 Task: Create new Company, with domain: 'hyundai.com' and type: 'Other'. Add new contact for this company, with mail Id: 'Ayesha18Kapoor@hyundai.com', First Name: Ayesha, Last name:  Kapoor, Job Title: 'Systems Analyst', Phone Number: '(801) 555-9013'. Change life cycle stage to  Lead and lead status to  Open. Logged in from softage.5@softage.net
Action: Mouse moved to (75, 69)
Screenshot: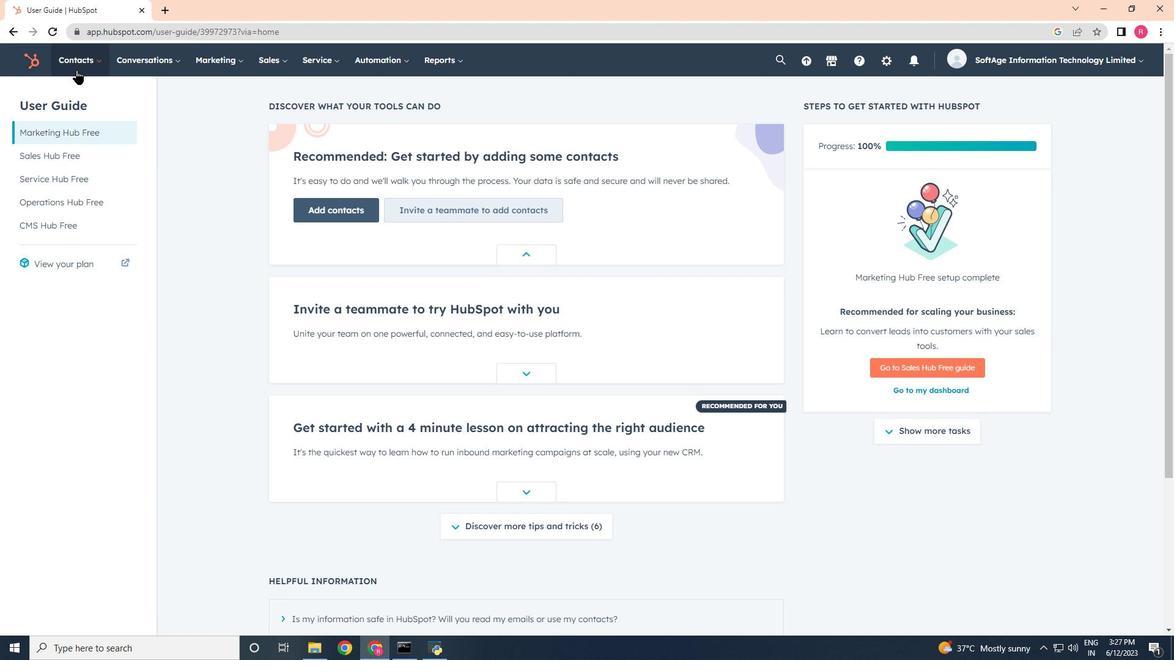 
Action: Mouse pressed left at (75, 69)
Screenshot: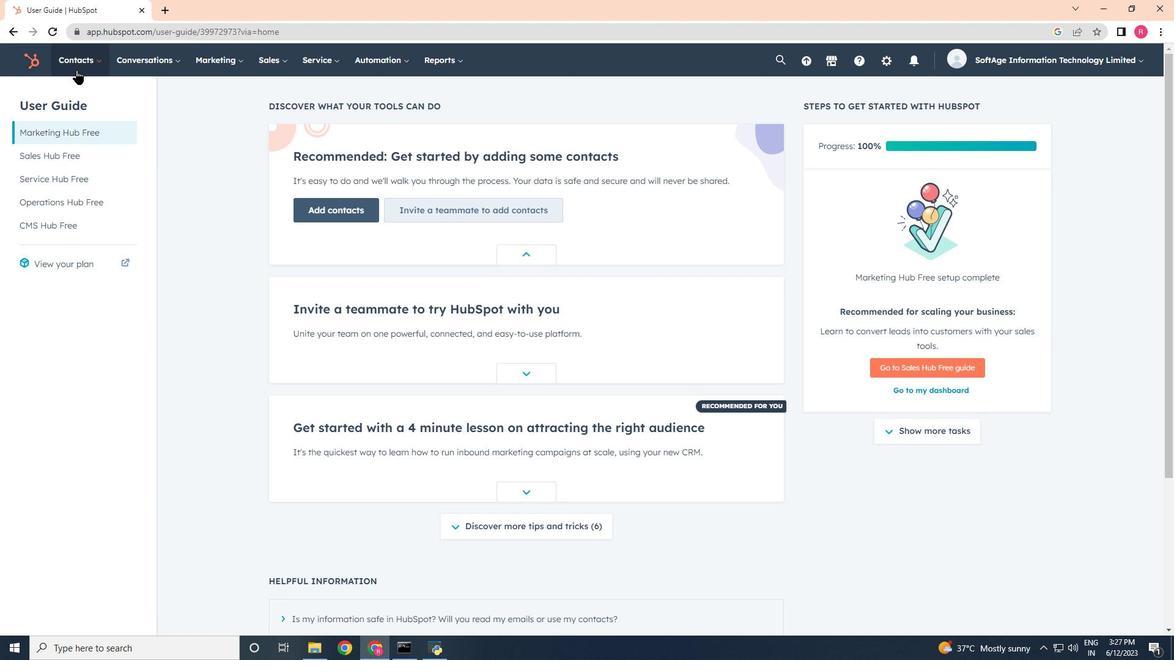 
Action: Mouse moved to (81, 94)
Screenshot: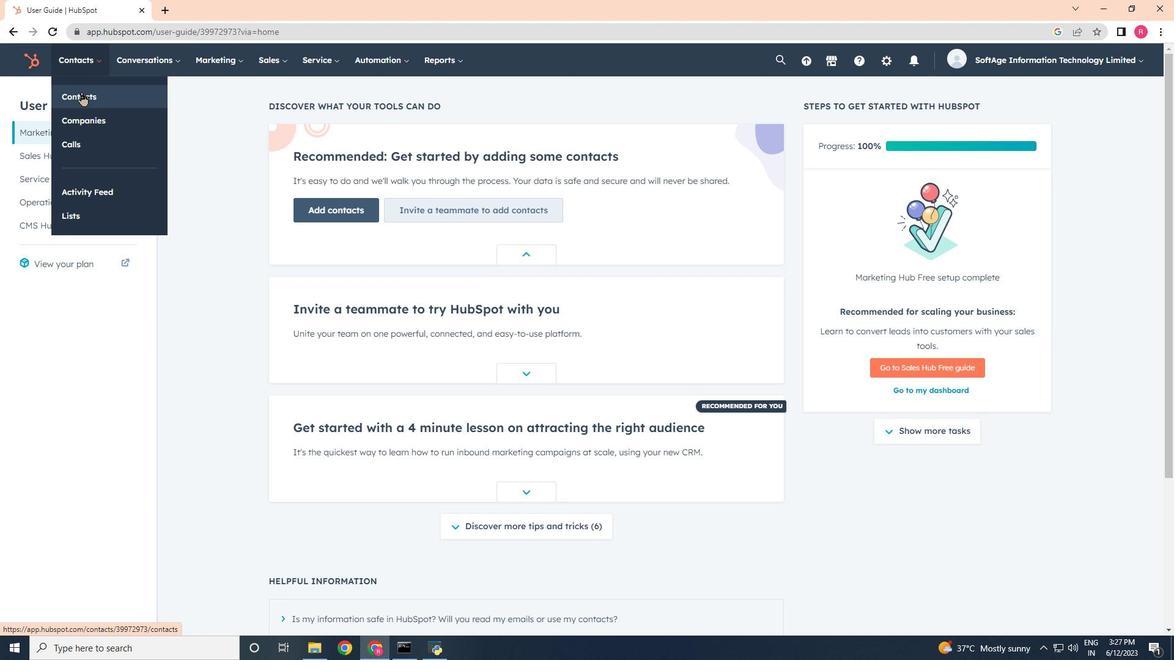 
Action: Mouse pressed left at (81, 94)
Screenshot: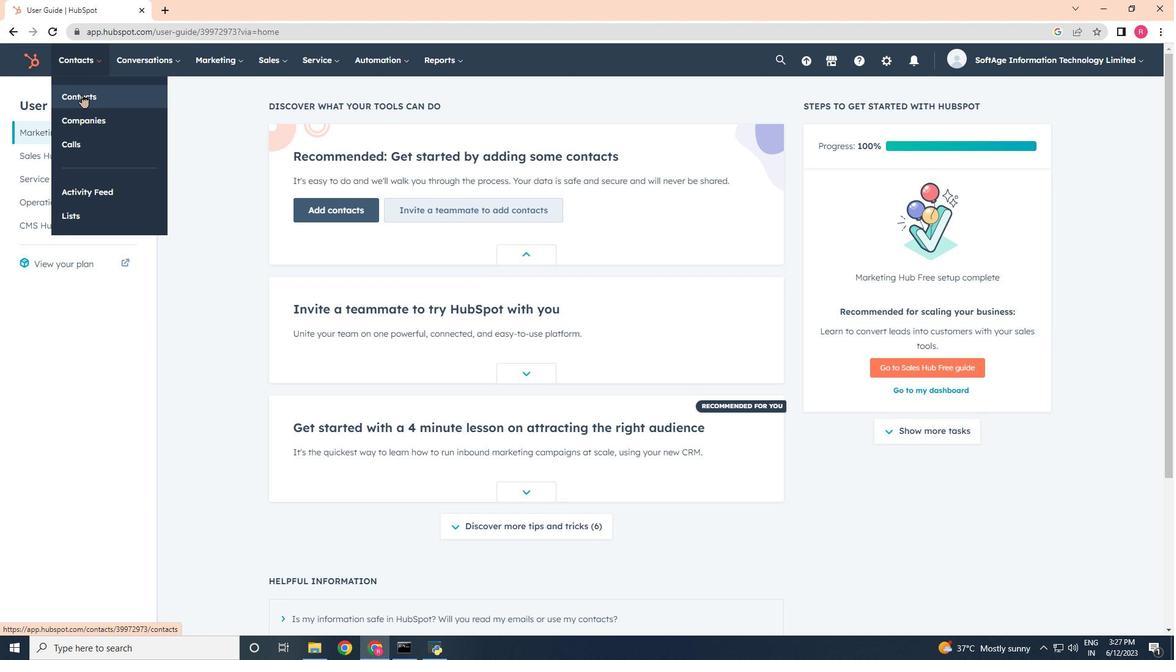
Action: Mouse moved to (96, 65)
Screenshot: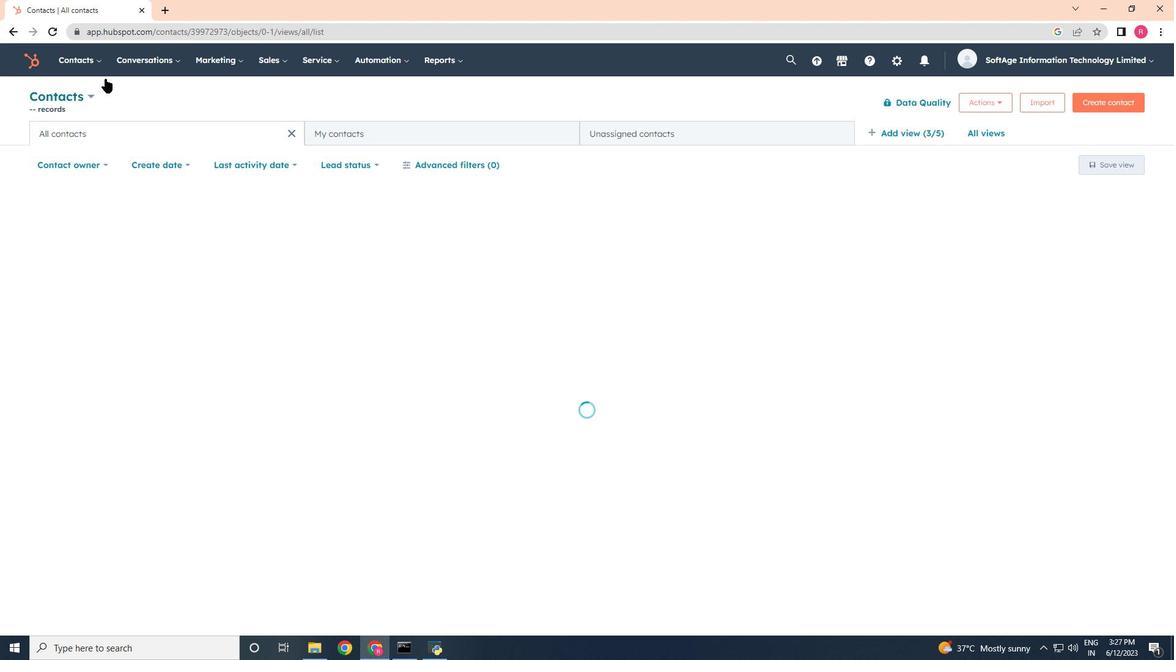 
Action: Mouse pressed left at (96, 65)
Screenshot: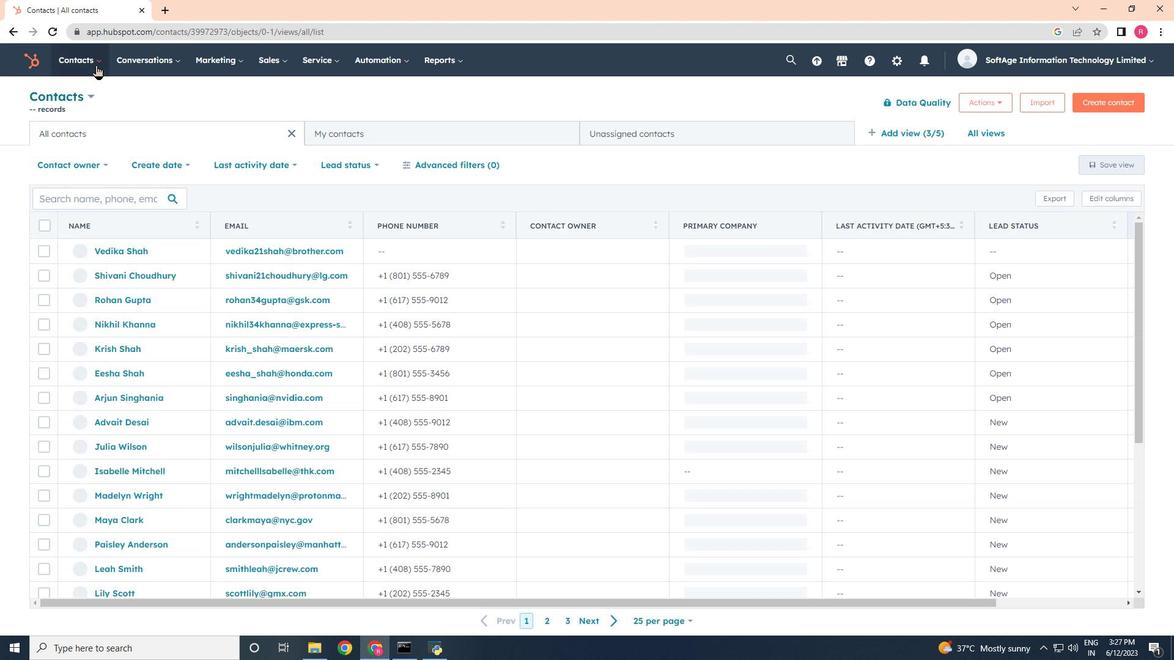 
Action: Mouse moved to (103, 123)
Screenshot: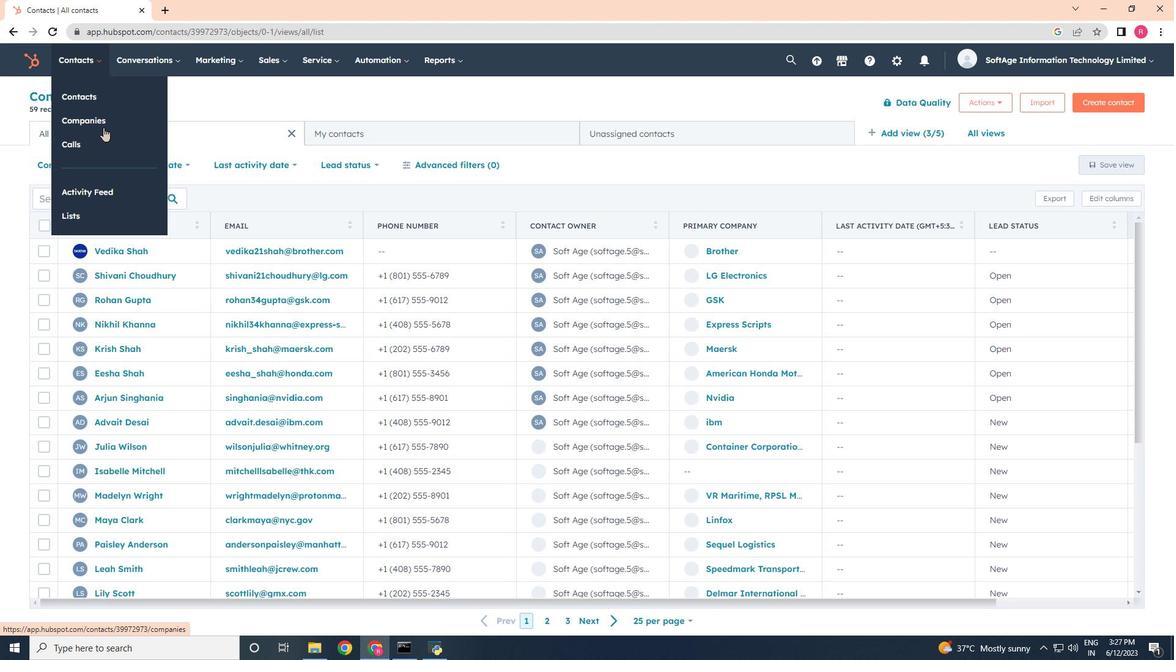 
Action: Mouse pressed left at (103, 123)
Screenshot: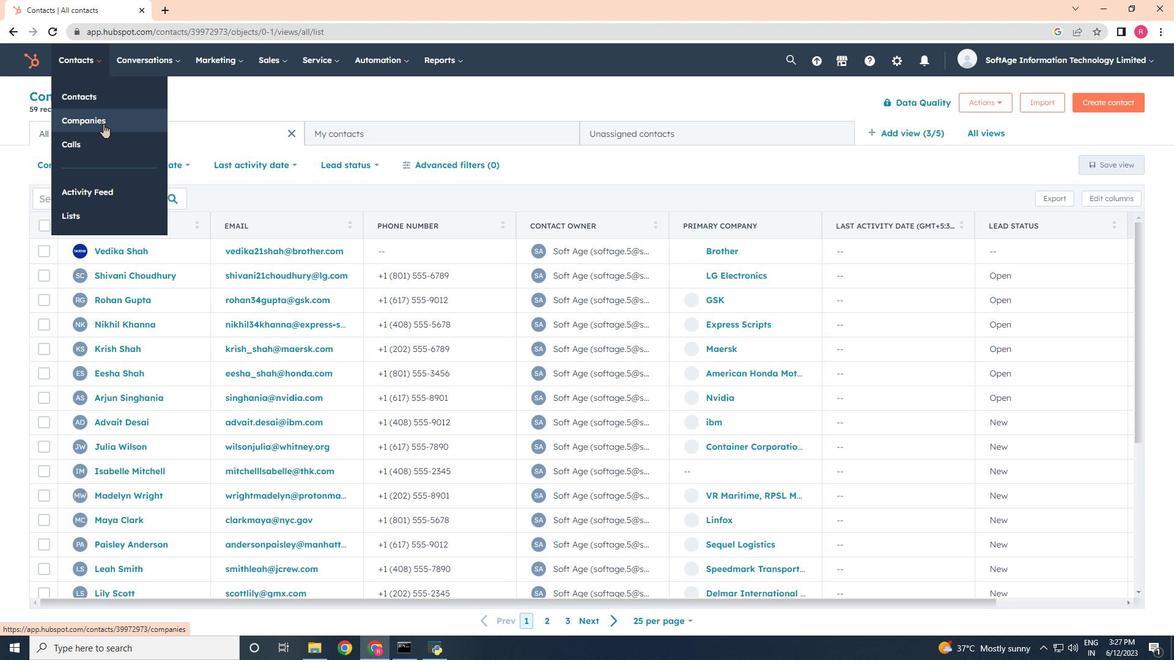
Action: Mouse moved to (1119, 91)
Screenshot: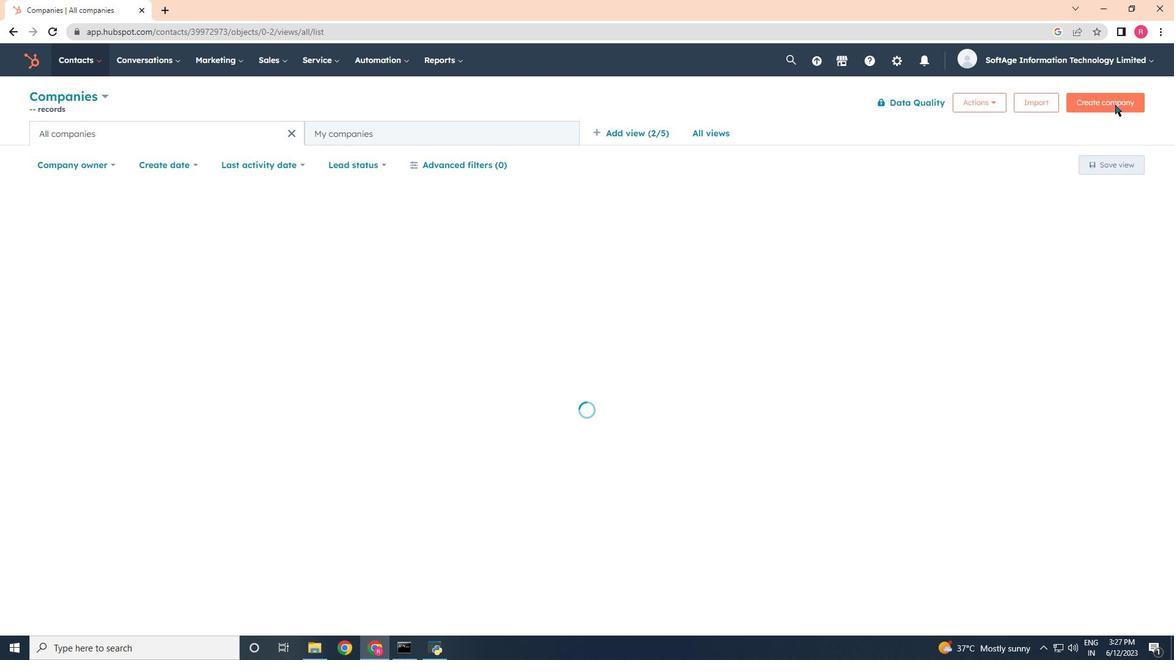 
Action: Mouse pressed left at (1119, 91)
Screenshot: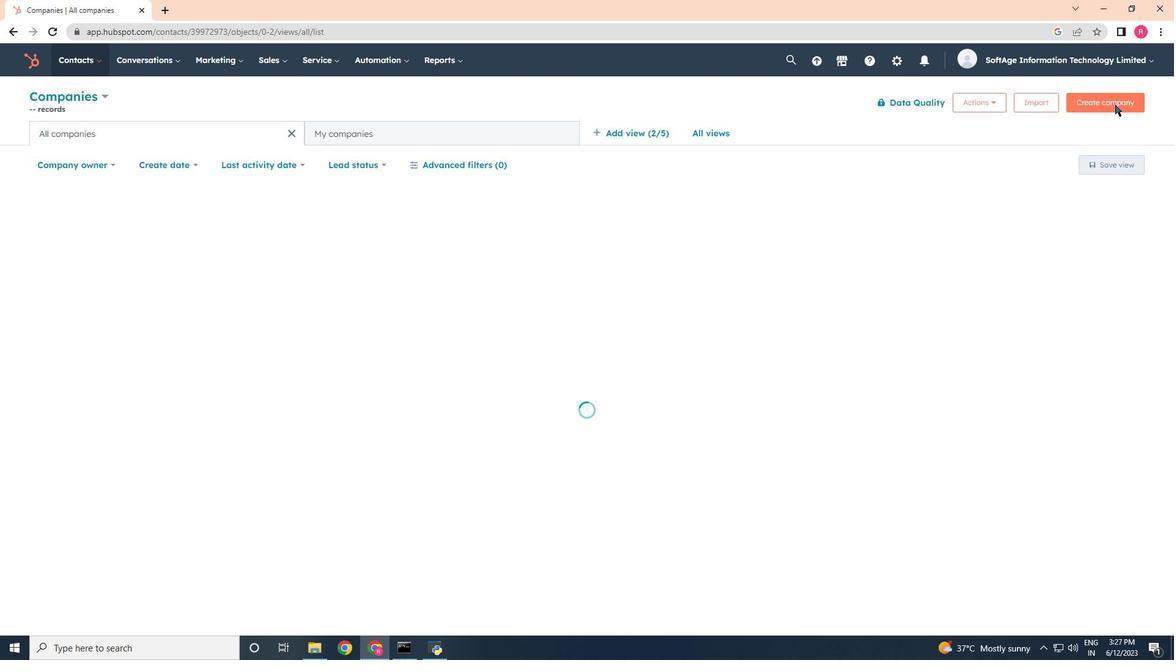 
Action: Mouse moved to (1117, 101)
Screenshot: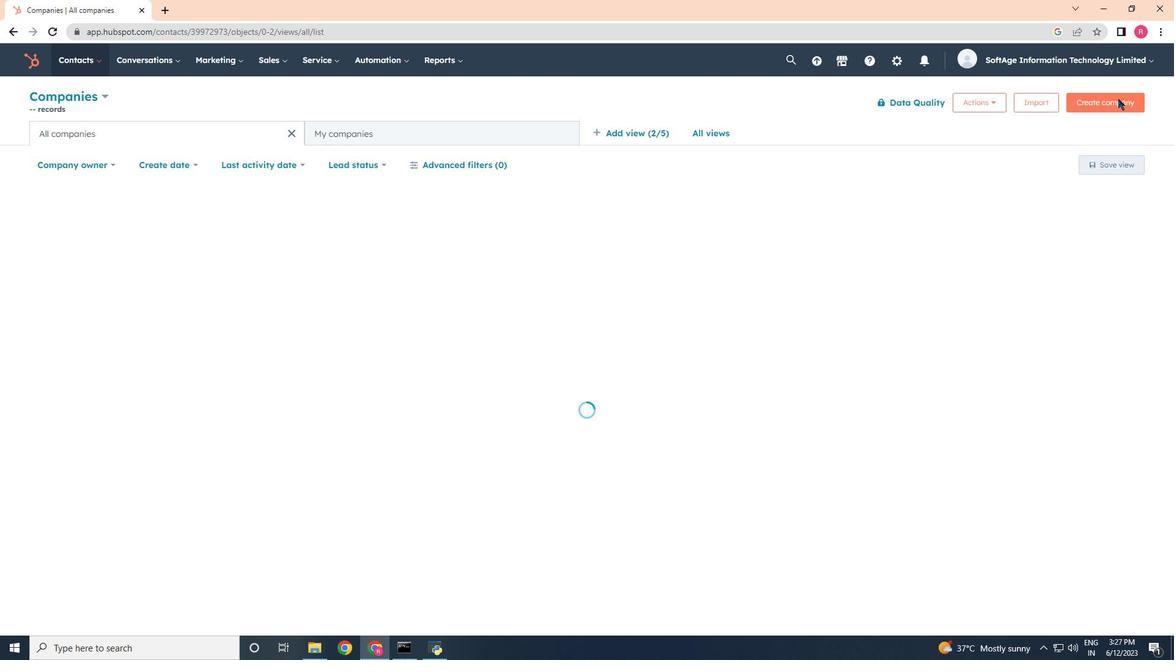 
Action: Mouse pressed left at (1117, 101)
Screenshot: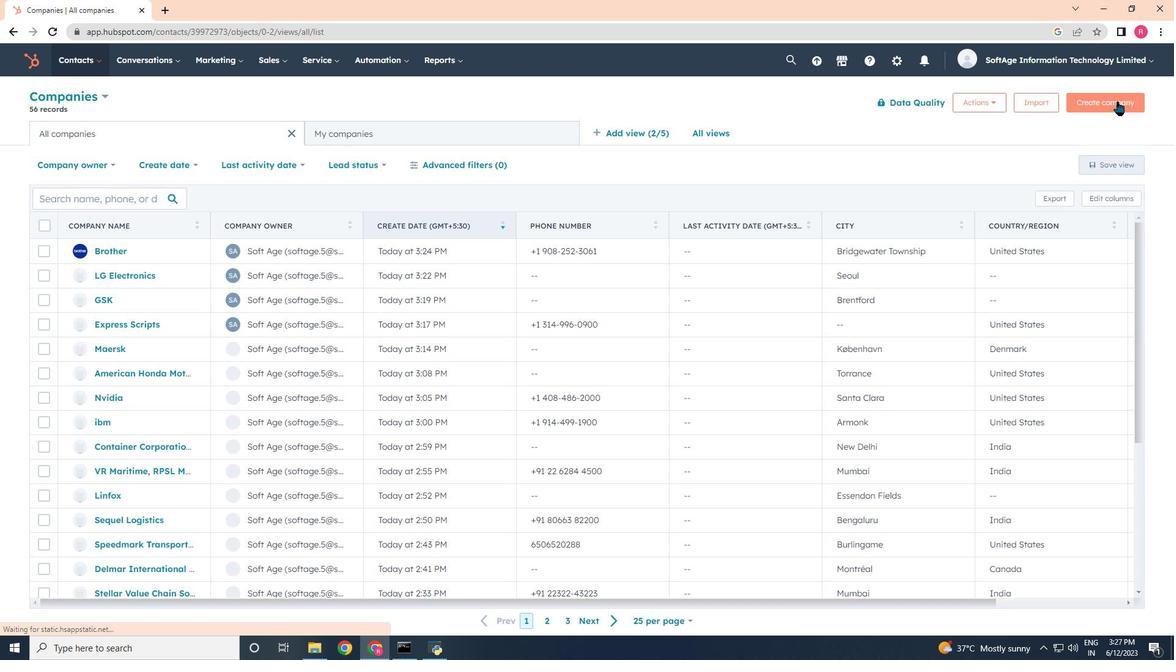 
Action: Mouse moved to (912, 147)
Screenshot: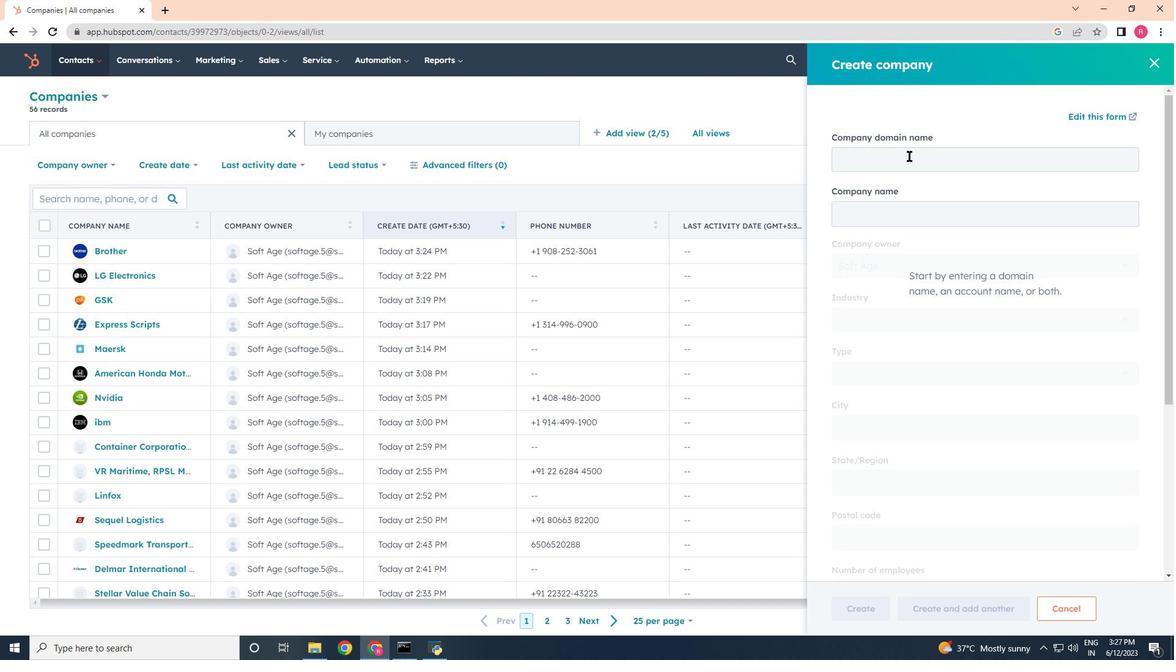 
Action: Mouse pressed left at (912, 147)
Screenshot: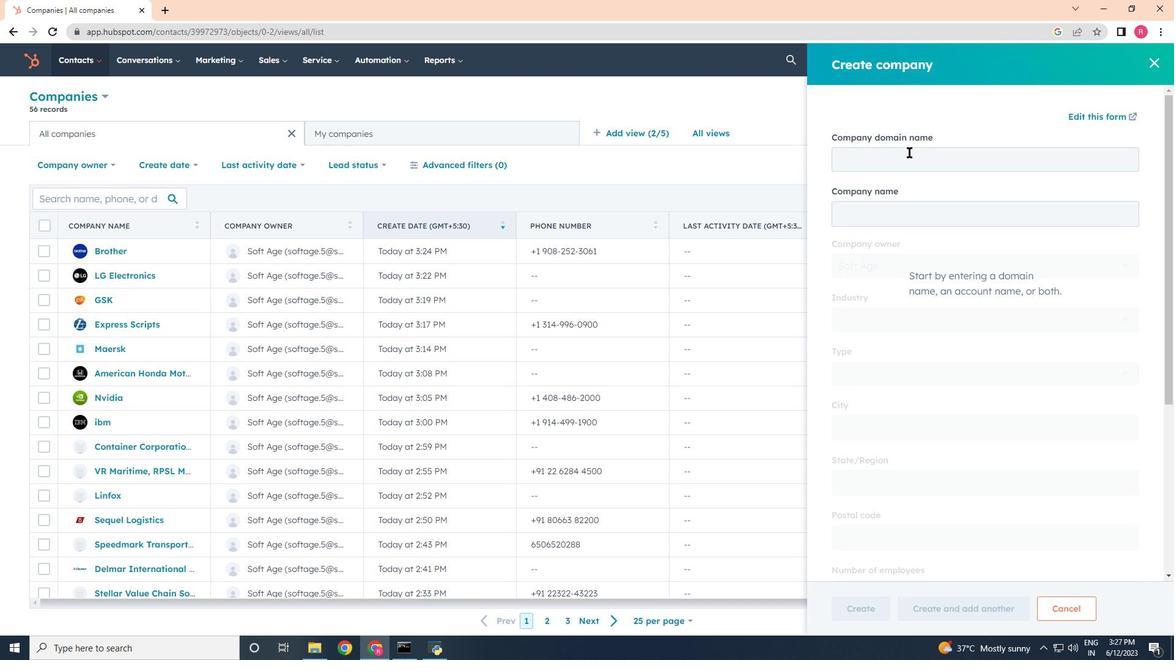 
Action: Mouse moved to (876, 137)
Screenshot: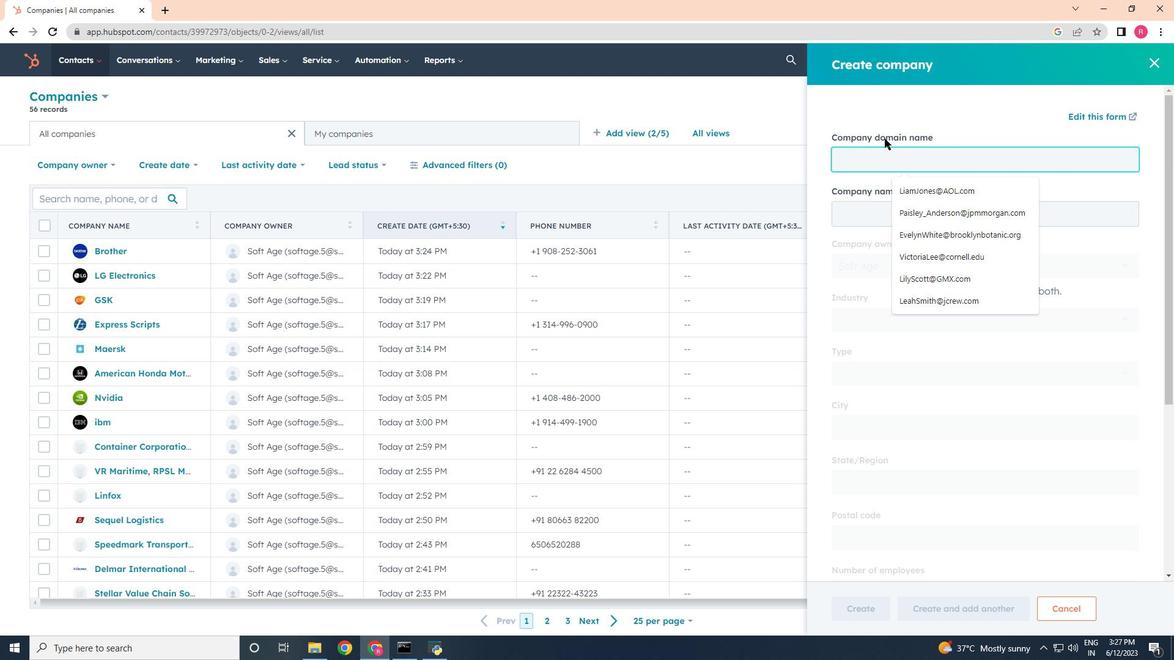
Action: Key pressed hyundai.com
Screenshot: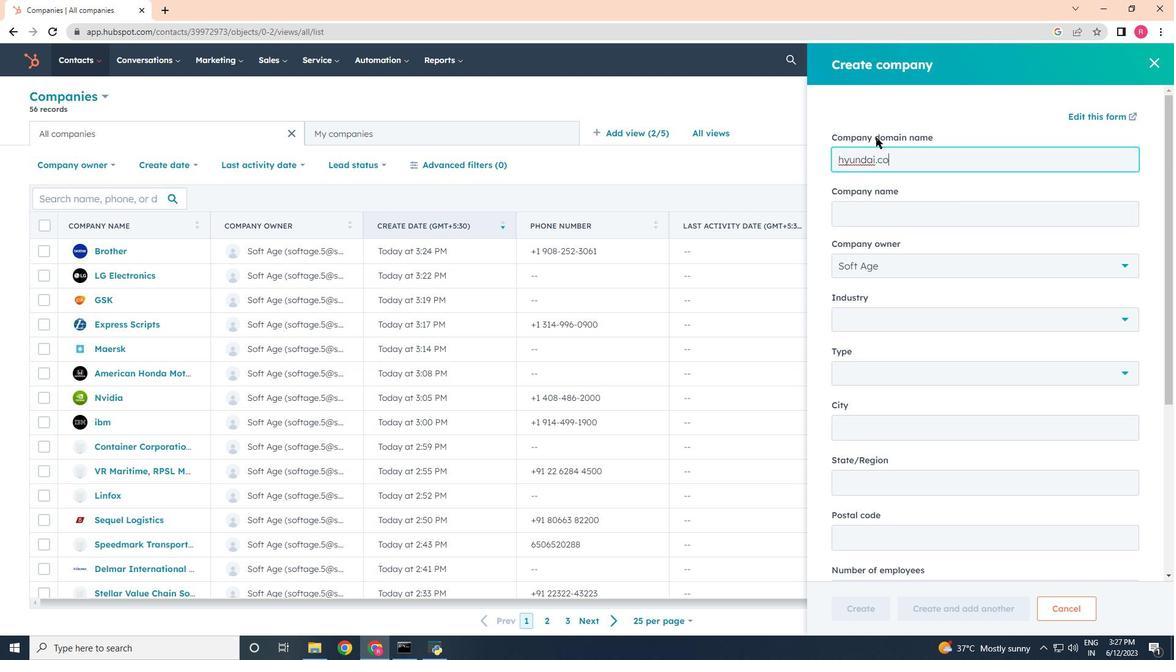 
Action: Mouse moved to (885, 371)
Screenshot: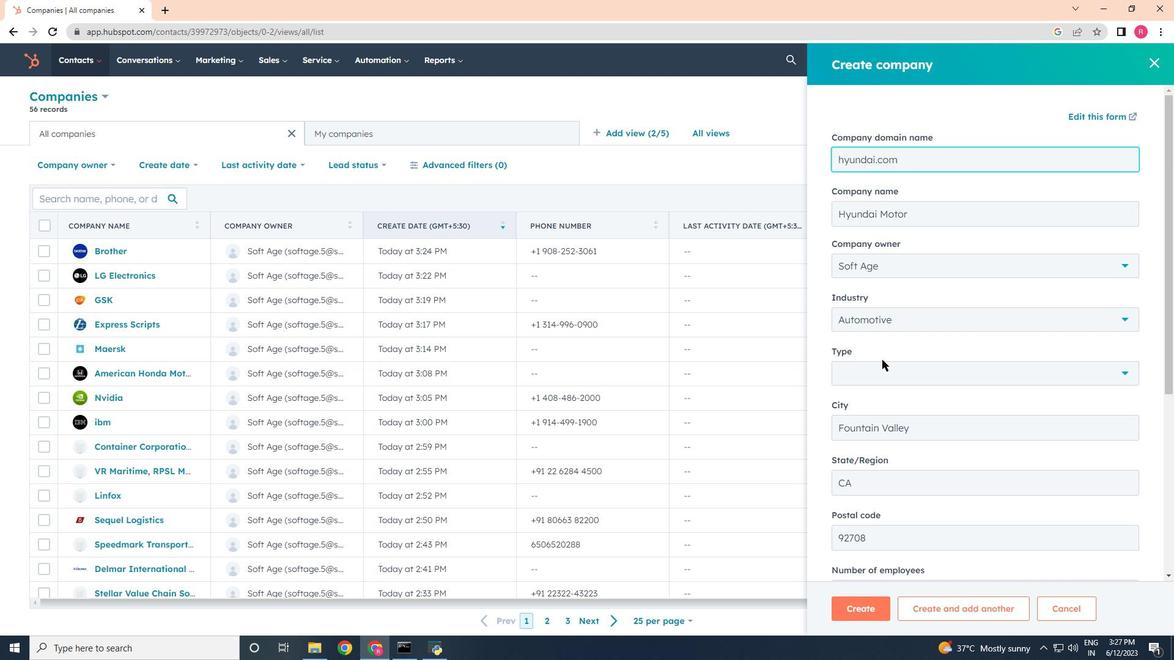 
Action: Mouse pressed left at (885, 371)
Screenshot: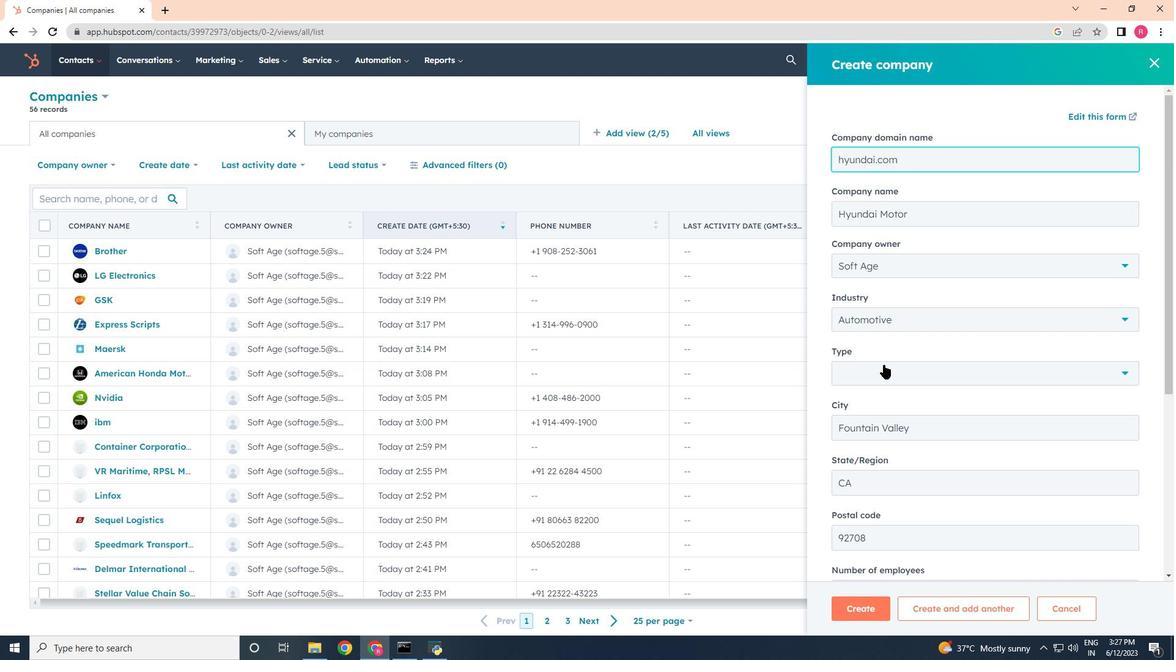 
Action: Mouse moved to (848, 524)
Screenshot: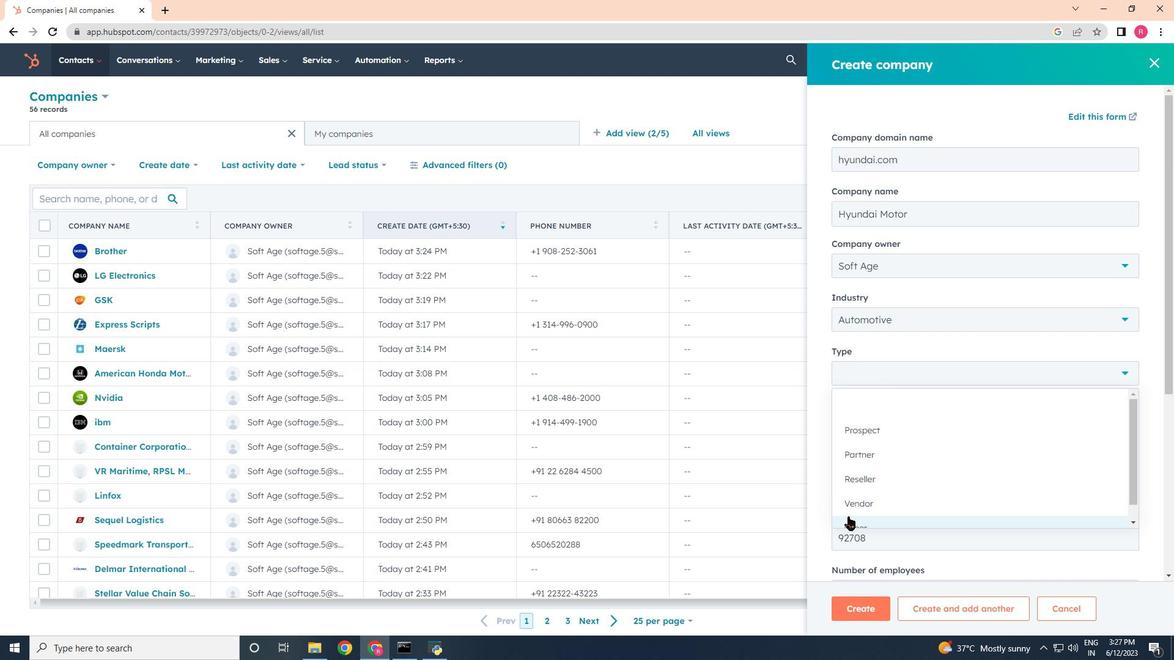
Action: Mouse pressed left at (848, 524)
Screenshot: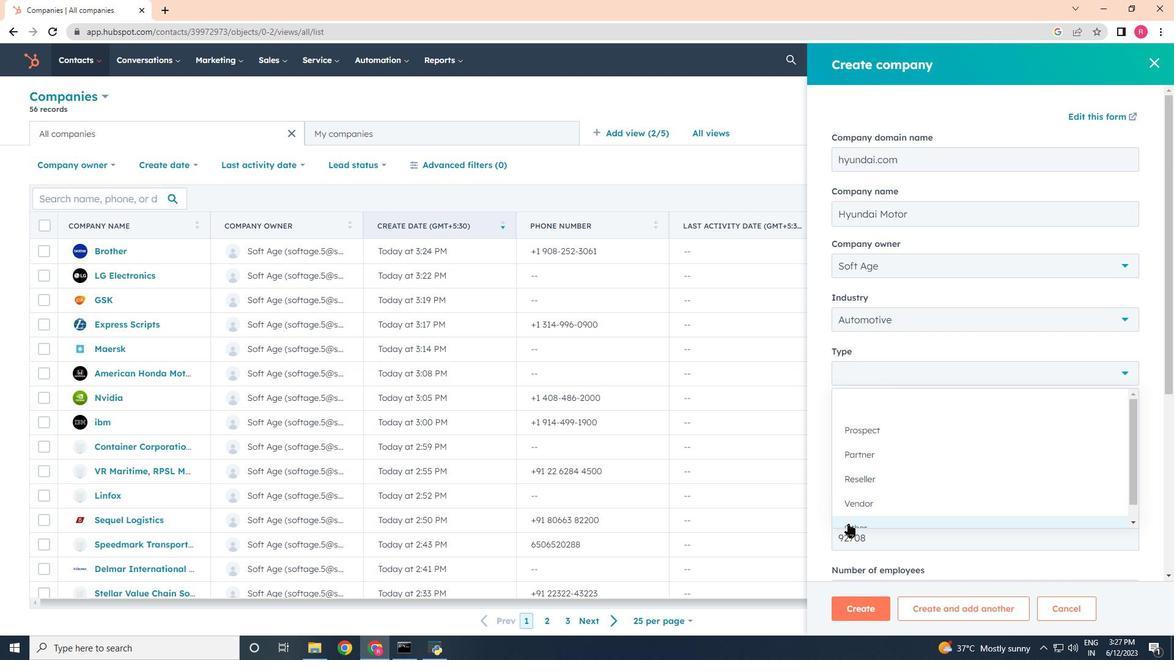 
Action: Mouse moved to (874, 572)
Screenshot: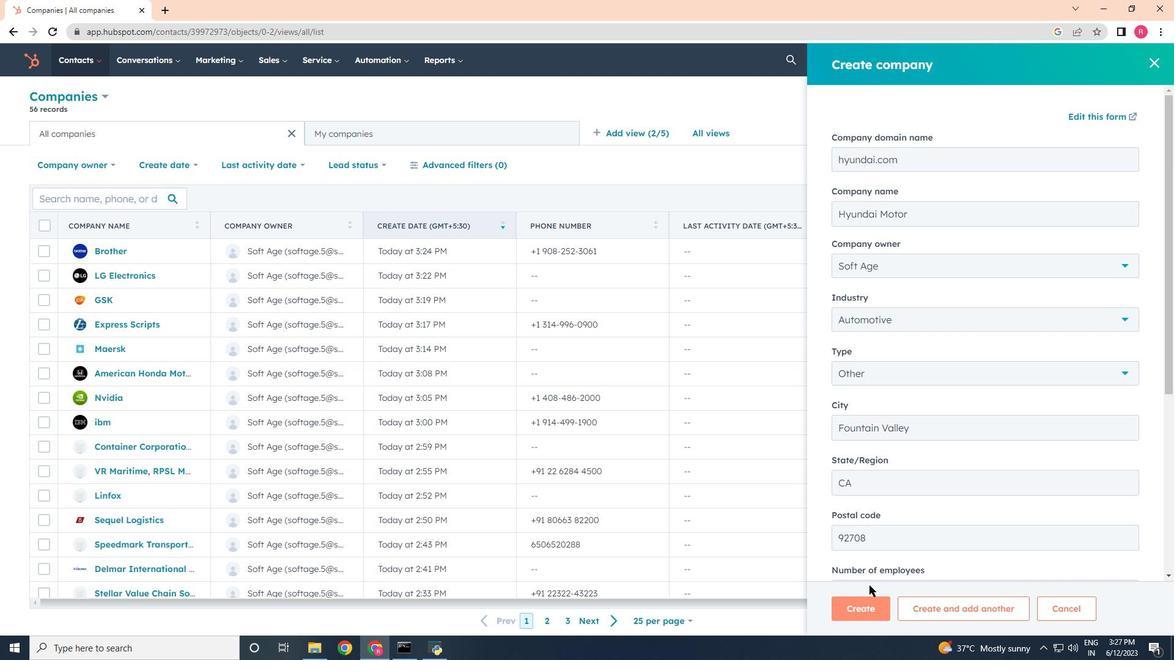 
Action: Mouse scrolled (874, 572) with delta (0, 0)
Screenshot: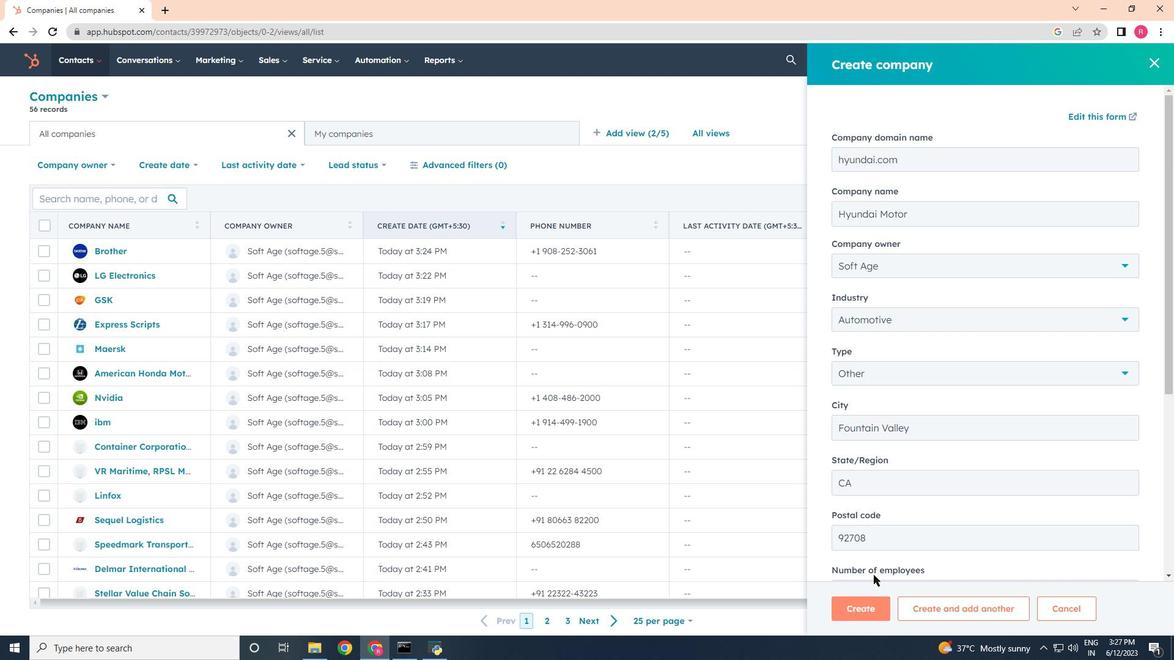
Action: Mouse scrolled (874, 572) with delta (0, 0)
Screenshot: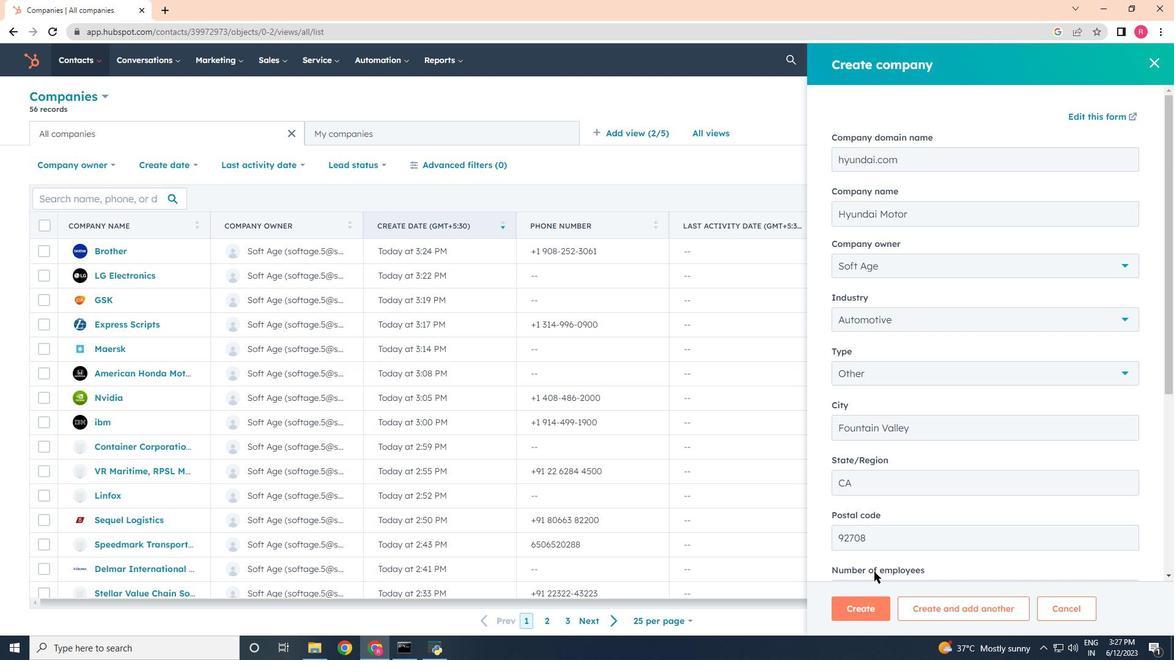 
Action: Mouse scrolled (874, 572) with delta (0, 0)
Screenshot: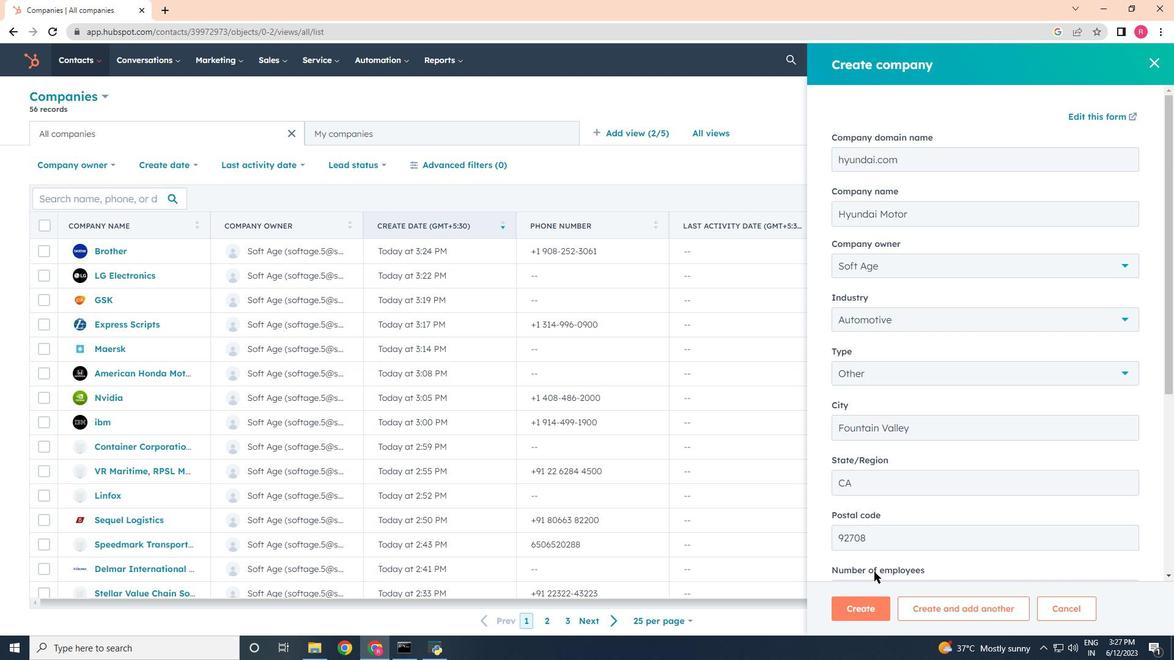 
Action: Mouse scrolled (874, 572) with delta (0, 0)
Screenshot: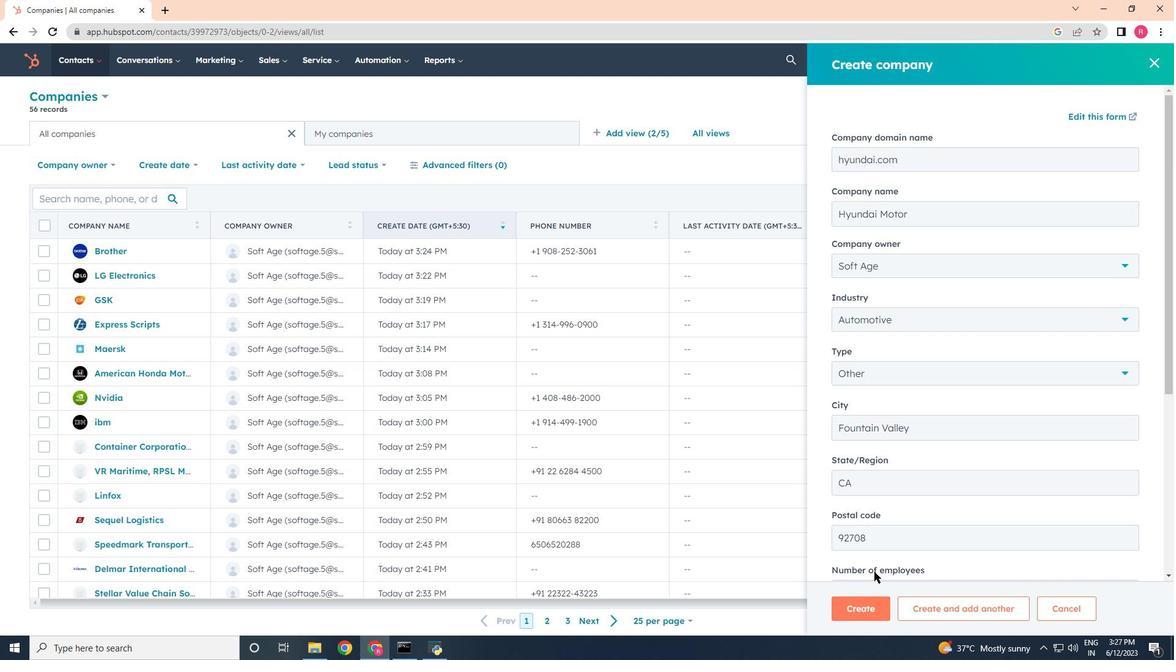 
Action: Mouse moved to (861, 613)
Screenshot: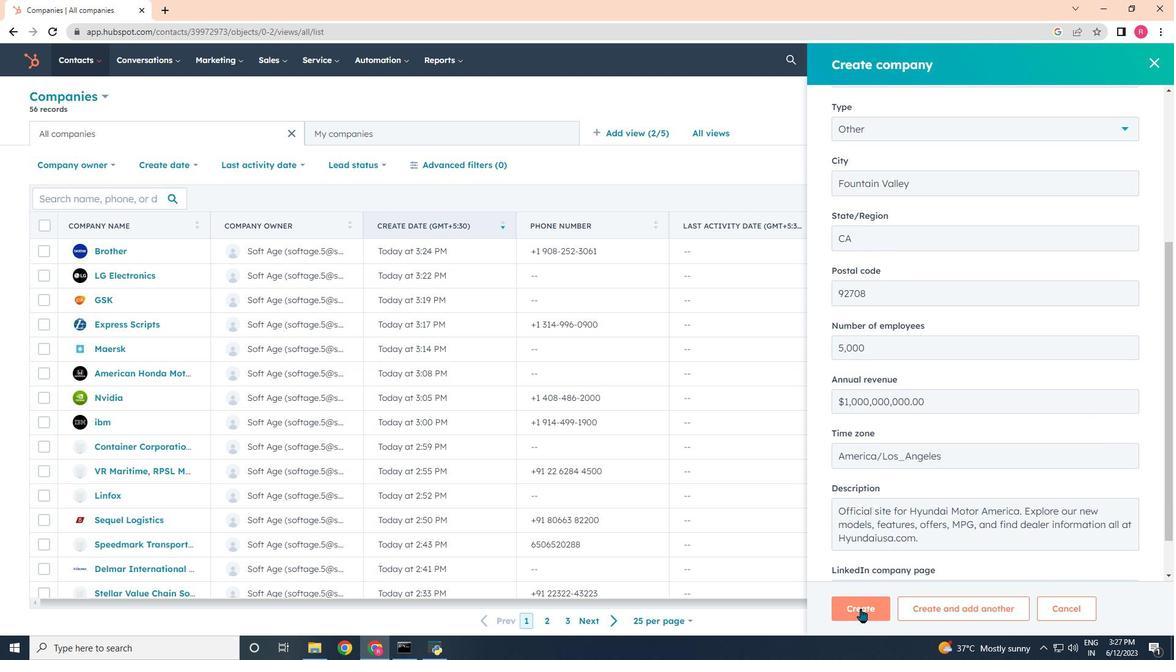 
Action: Mouse pressed left at (861, 613)
Screenshot: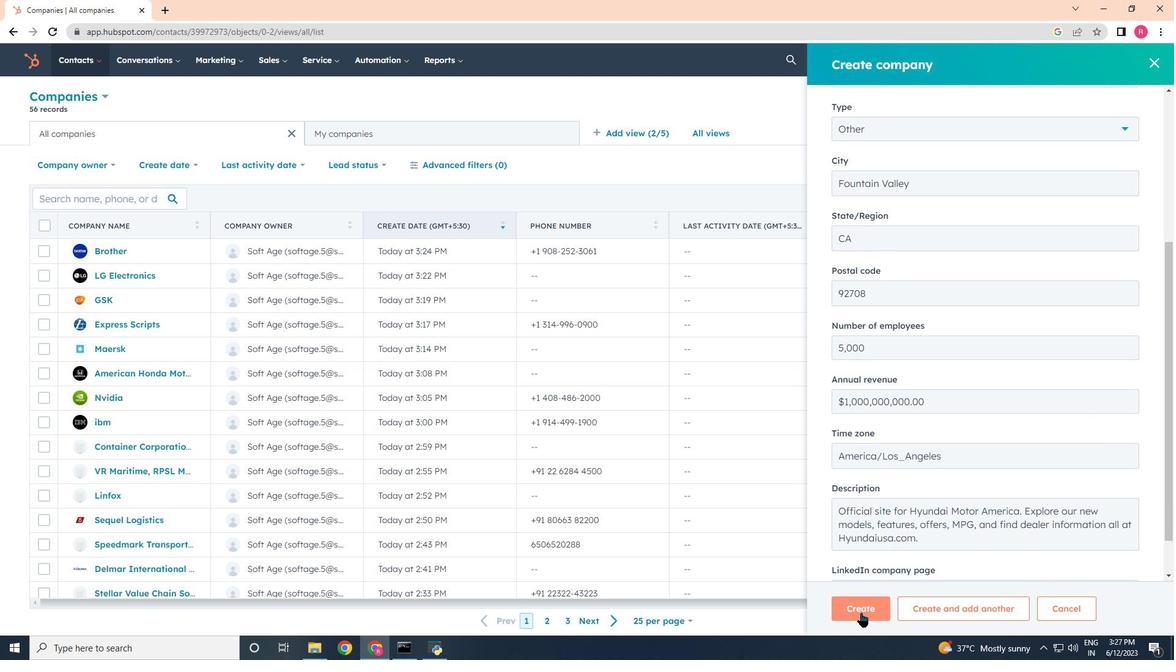 
Action: Mouse moved to (817, 398)
Screenshot: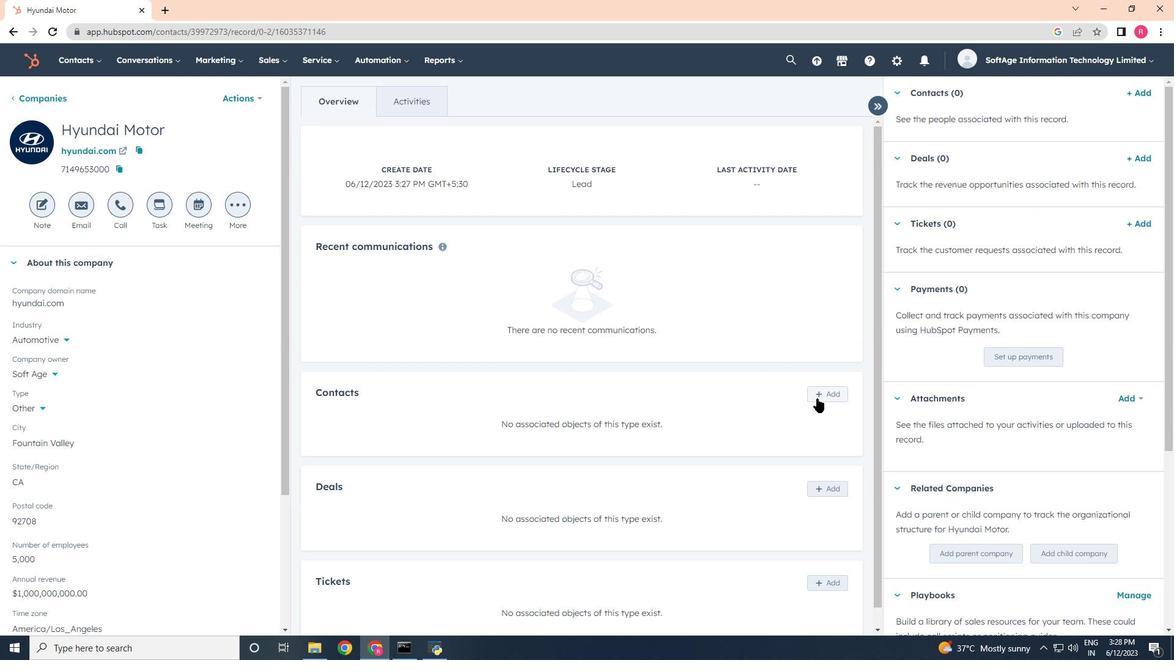 
Action: Mouse pressed left at (817, 398)
Screenshot: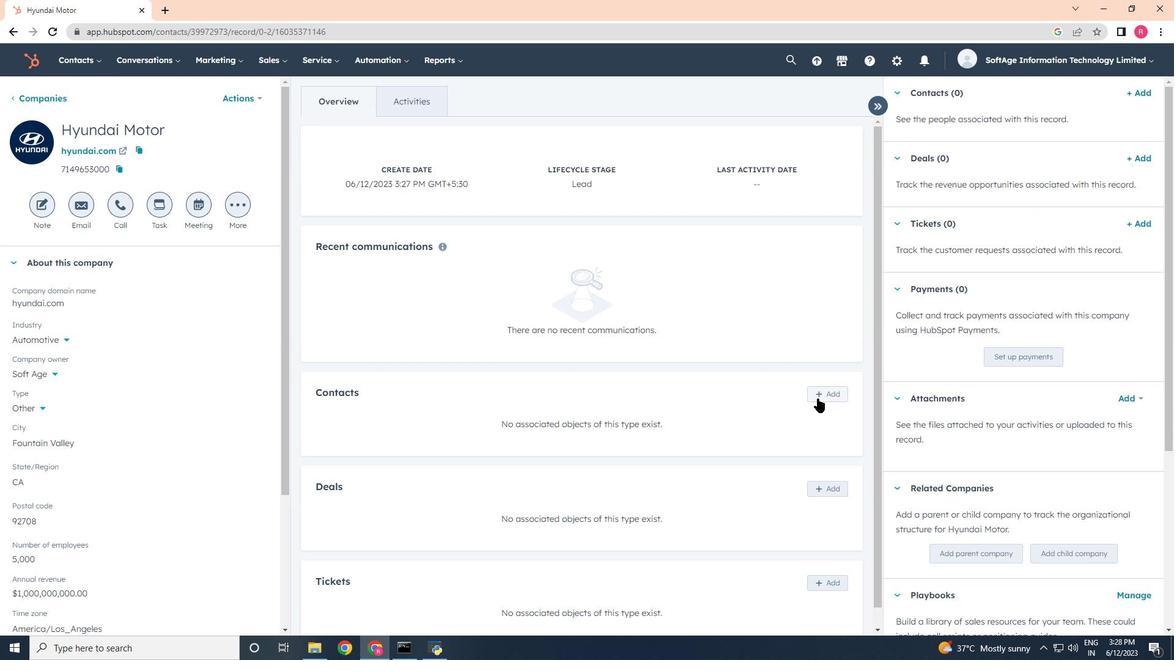 
Action: Mouse moved to (905, 126)
Screenshot: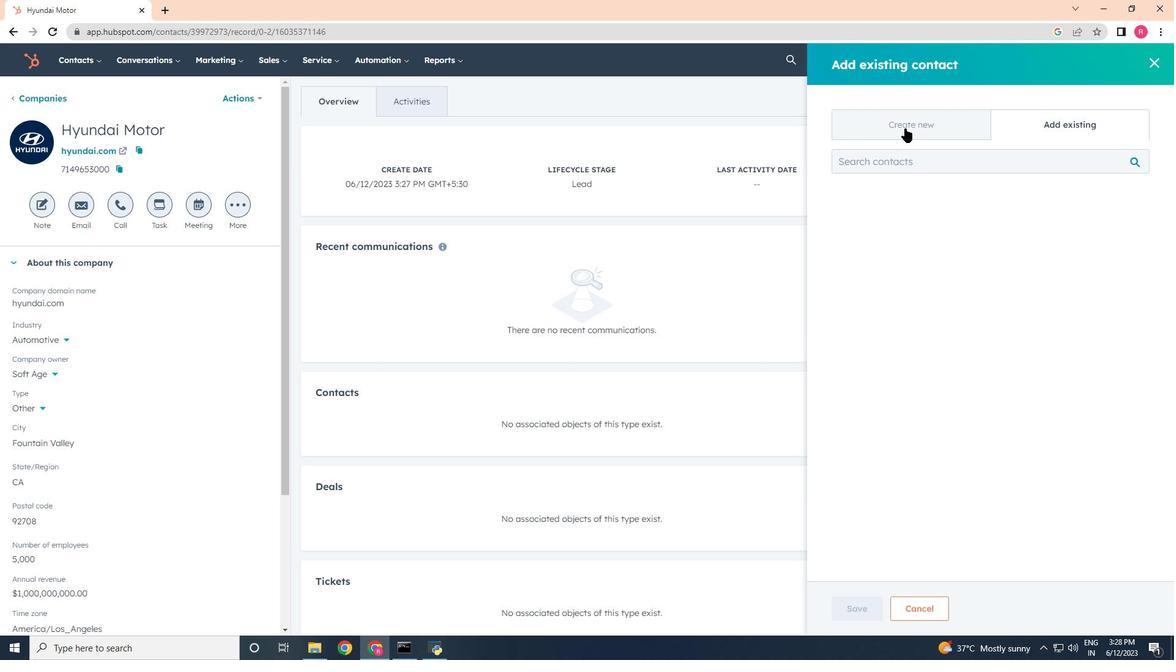 
Action: Mouse pressed left at (905, 126)
Screenshot: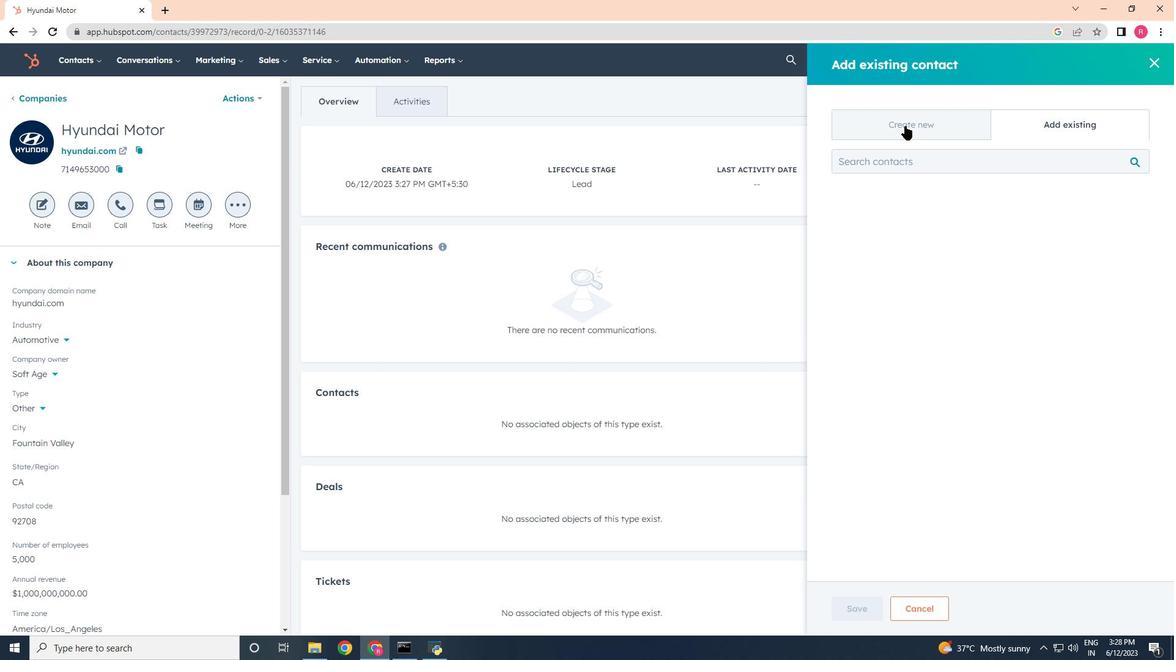 
Action: Mouse moved to (873, 196)
Screenshot: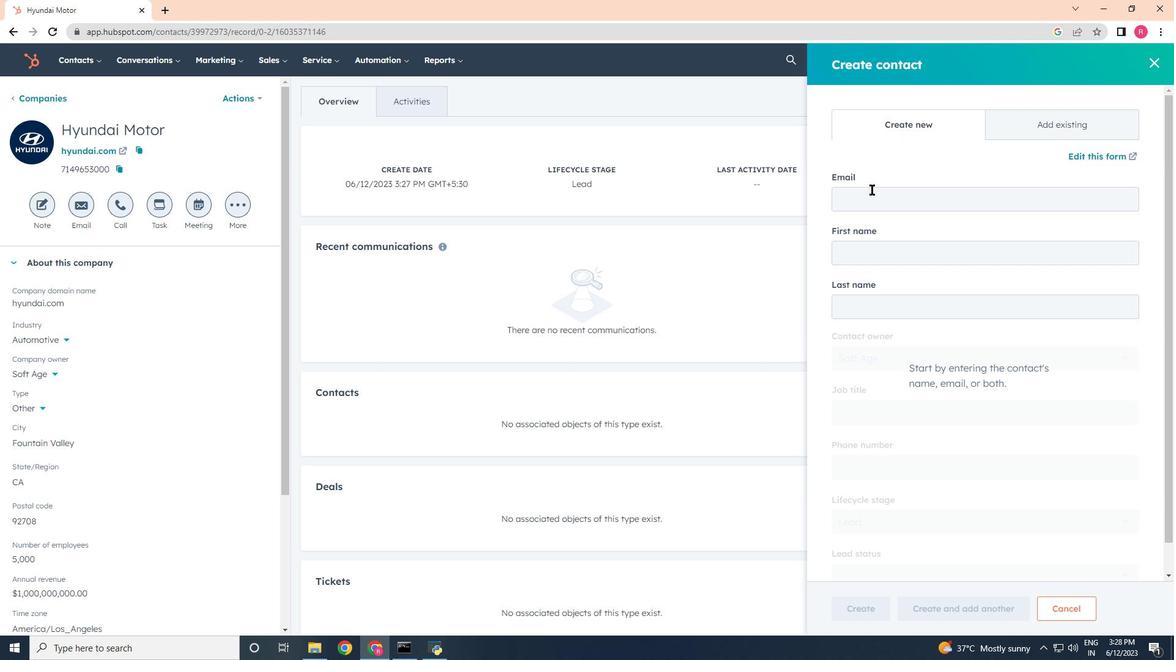 
Action: Mouse pressed left at (873, 196)
Screenshot: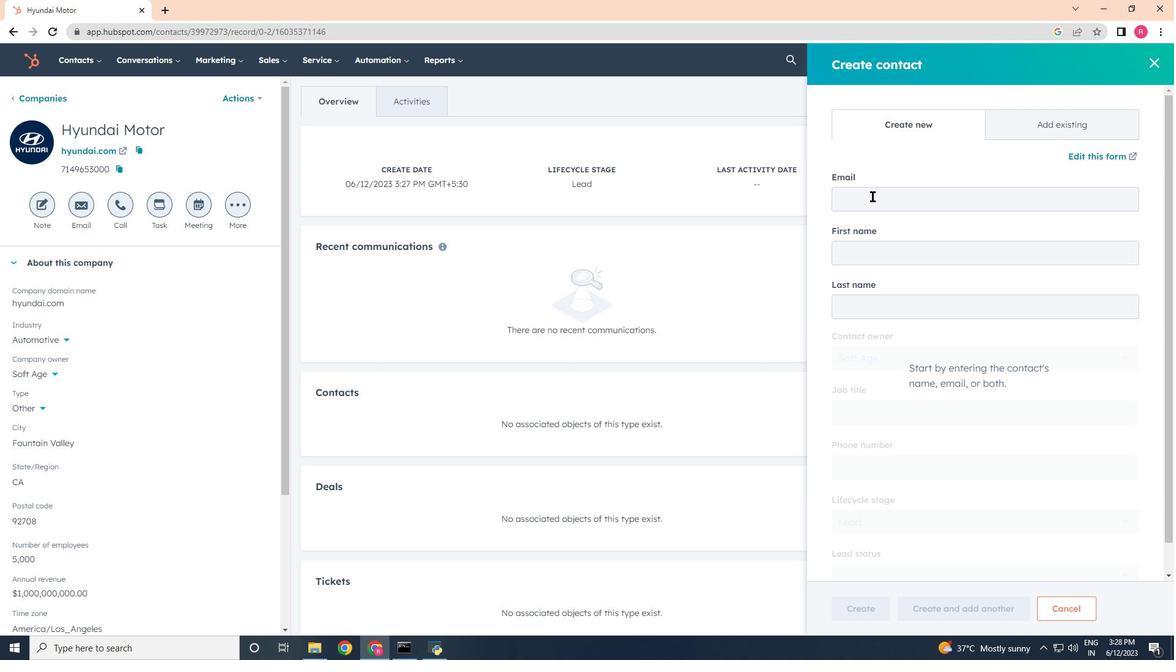 
Action: Key pressed <Key.shift><Key.shift><Key.shift><Key.shift>Ayesha18<Key.shift>Kapoor<Key.shift>@hyundai.com
Screenshot: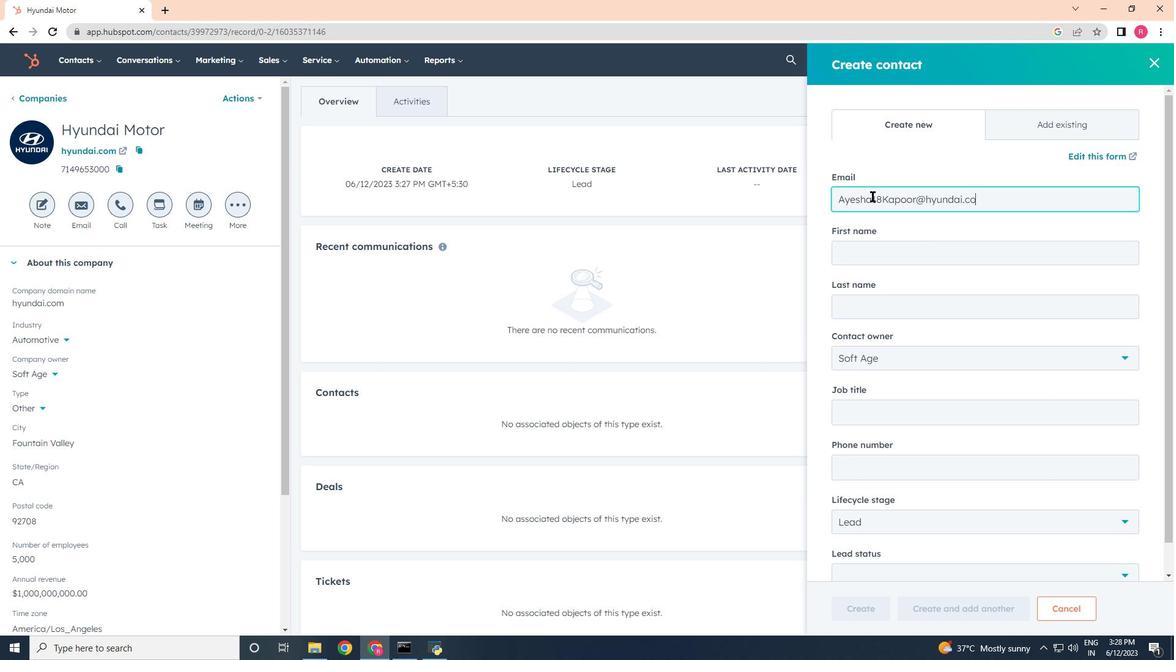 
Action: Mouse moved to (896, 263)
Screenshot: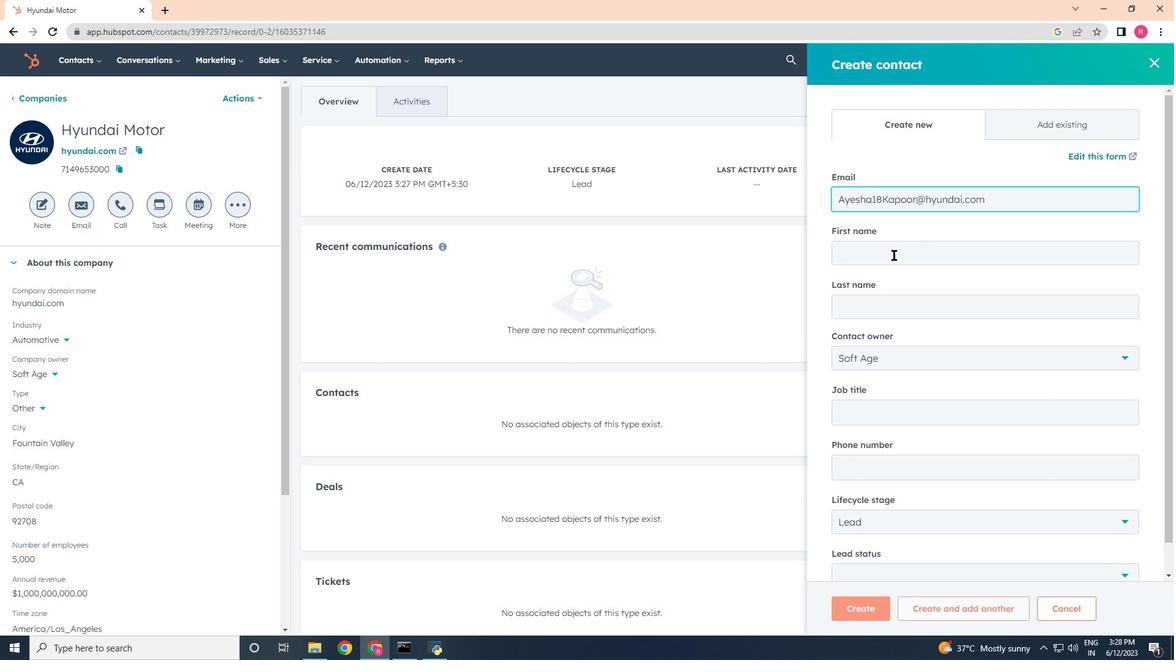 
Action: Mouse pressed left at (896, 263)
Screenshot: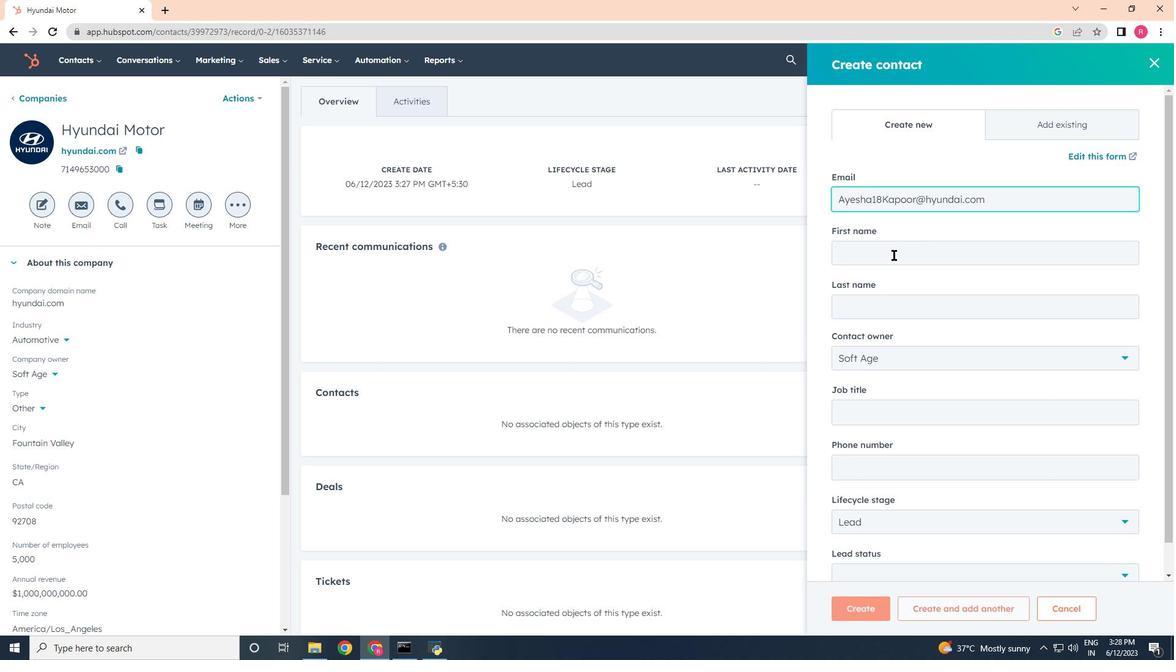 
Action: Mouse moved to (895, 264)
Screenshot: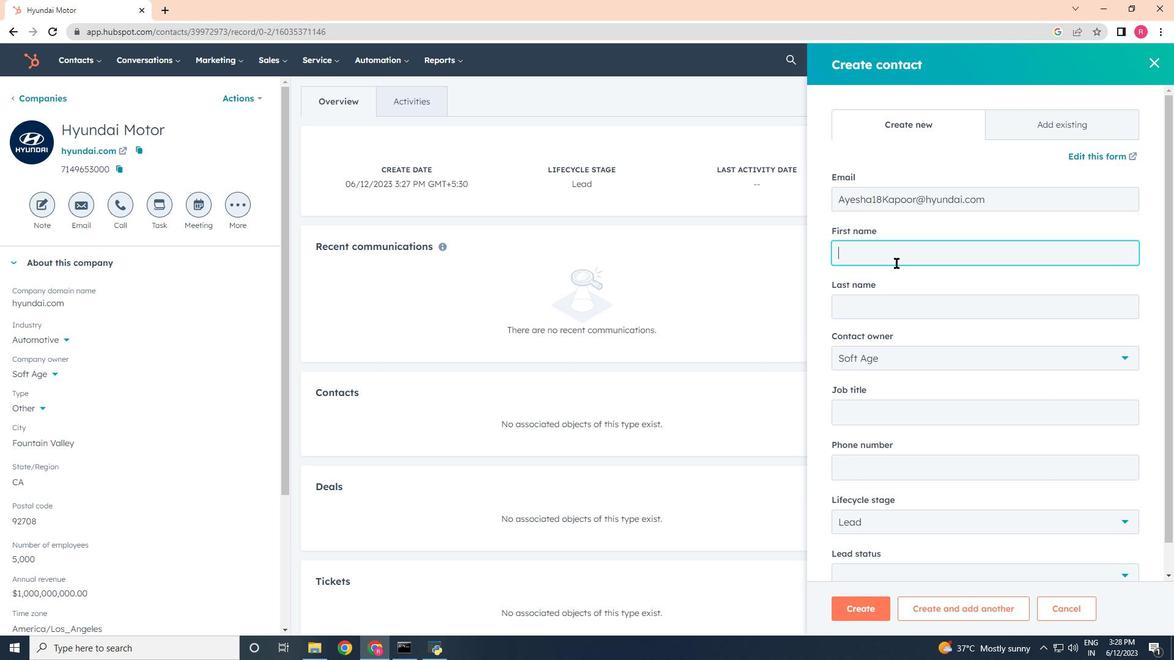 
Action: Key pressed <Key.shift>ay<Key.backspace><Key.backspace><Key.shift>AY<Key.backspace><Key.backspace><Key.shift>Ayesha<Key.tab><Key.shift>Kapoor<Key.tab><Key.tab><Key.shift>Systems<Key.space><Key.shift><Key.shift>Analyst<Key.tab>8015559013
Screenshot: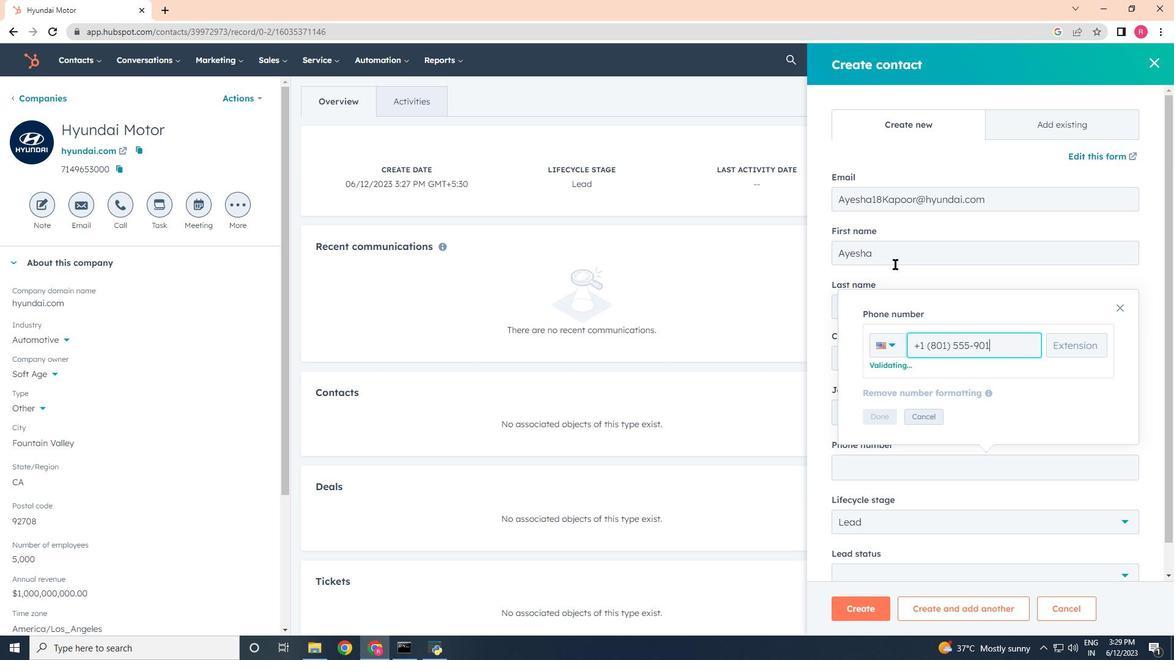 
Action: Mouse moved to (880, 419)
Screenshot: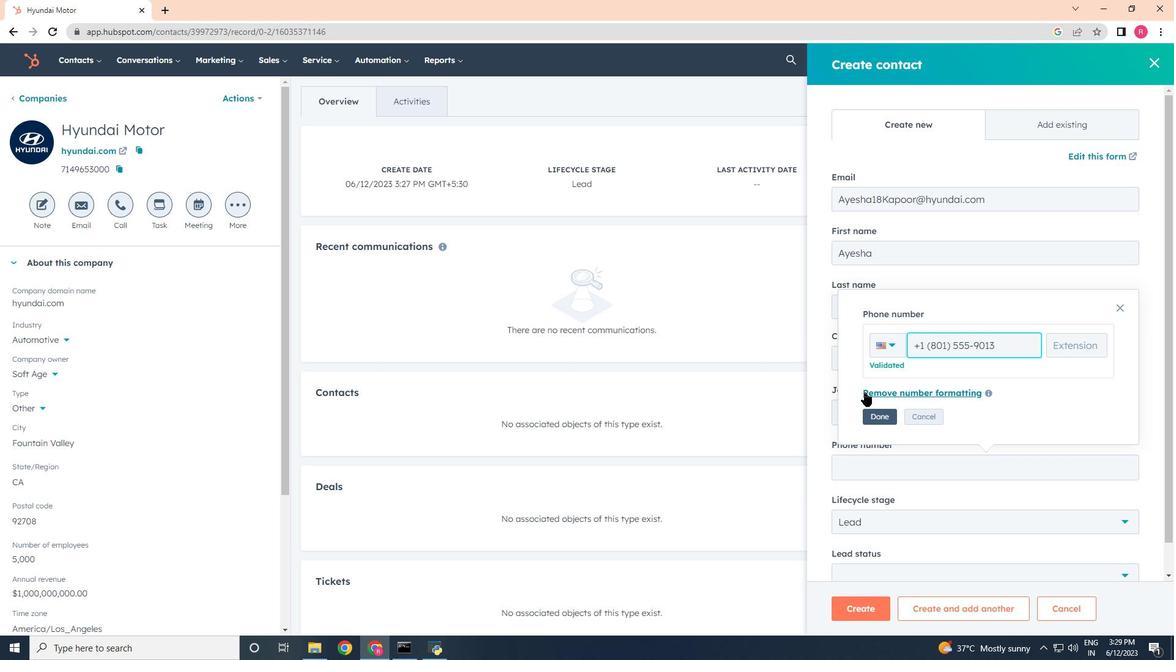 
Action: Mouse pressed left at (880, 419)
Screenshot: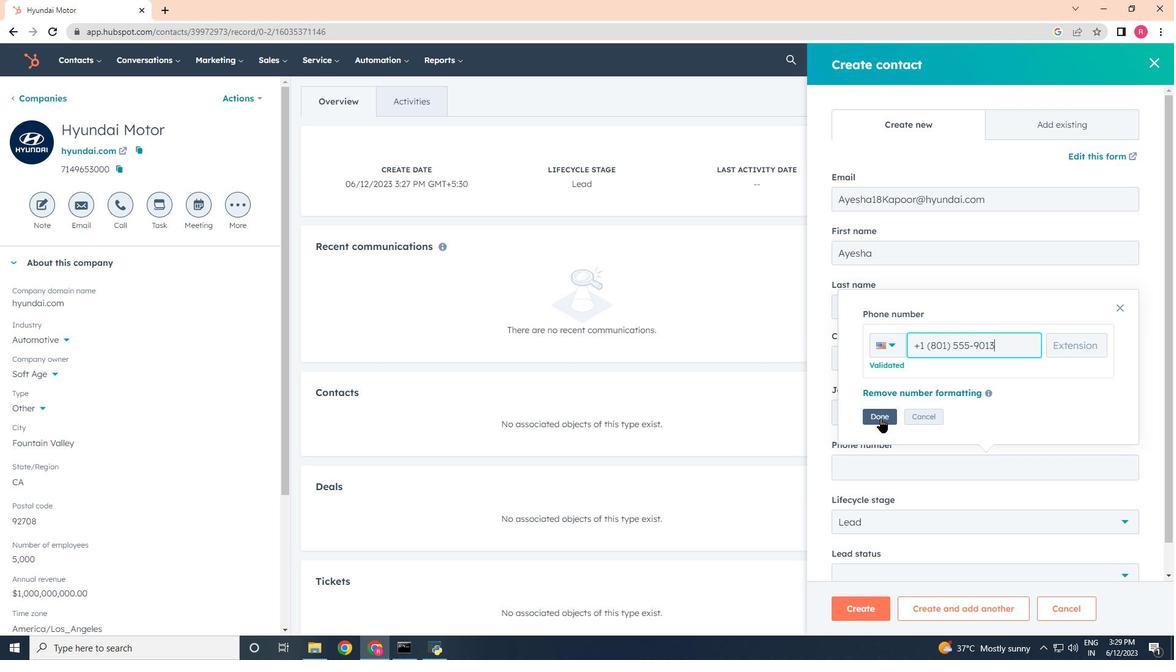 
Action: Mouse moved to (901, 498)
Screenshot: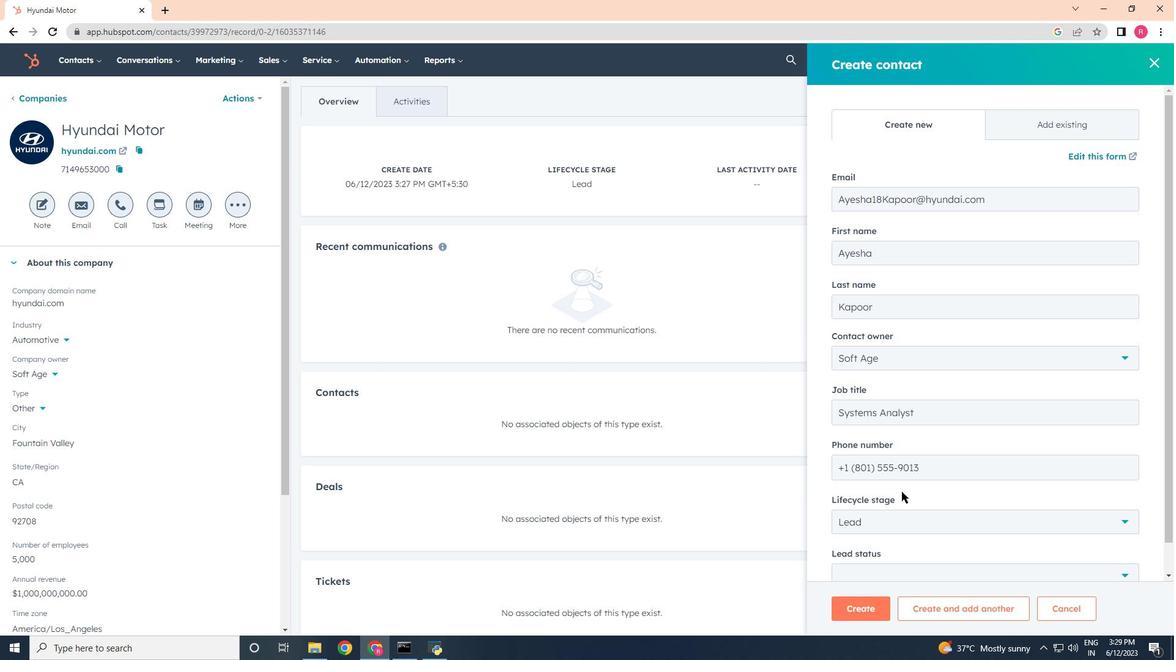 
Action: Mouse scrolled (901, 497) with delta (0, 0)
Screenshot: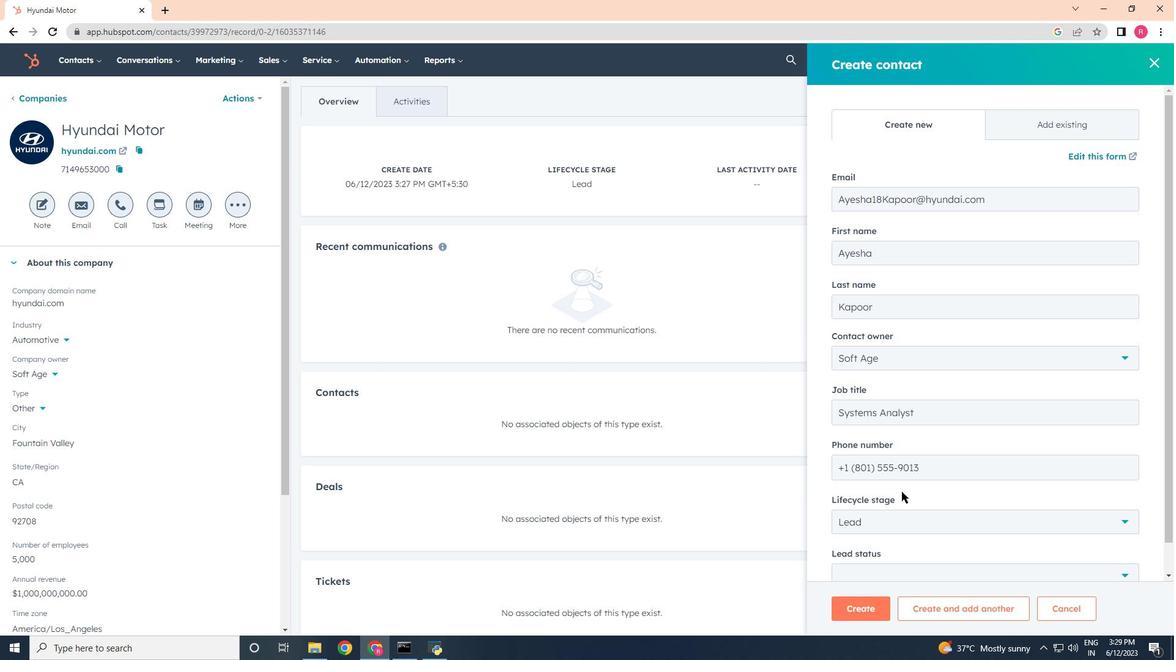 
Action: Mouse moved to (901, 500)
Screenshot: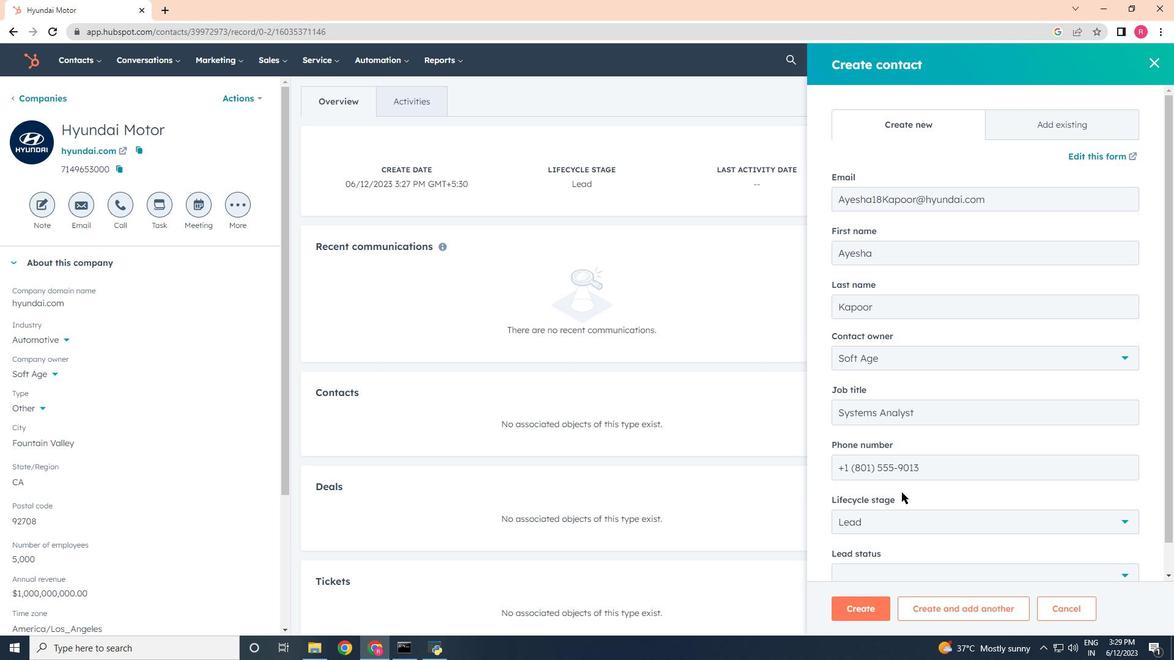 
Action: Mouse scrolled (901, 499) with delta (0, 0)
Screenshot: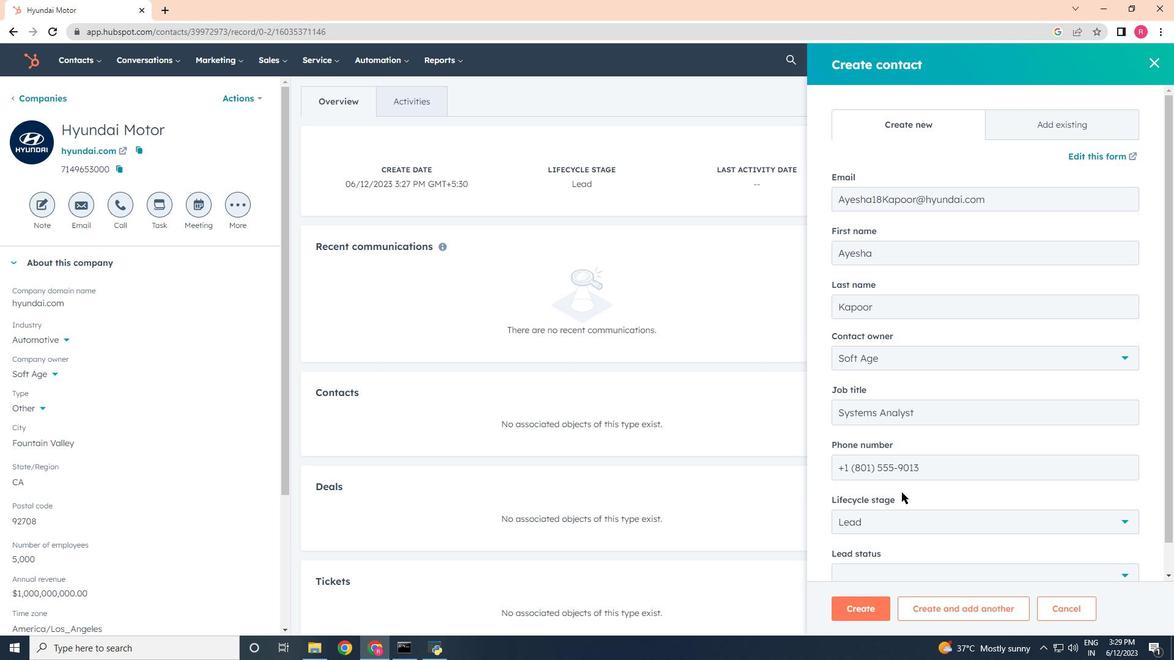 
Action: Mouse scrolled (901, 499) with delta (0, 0)
Screenshot: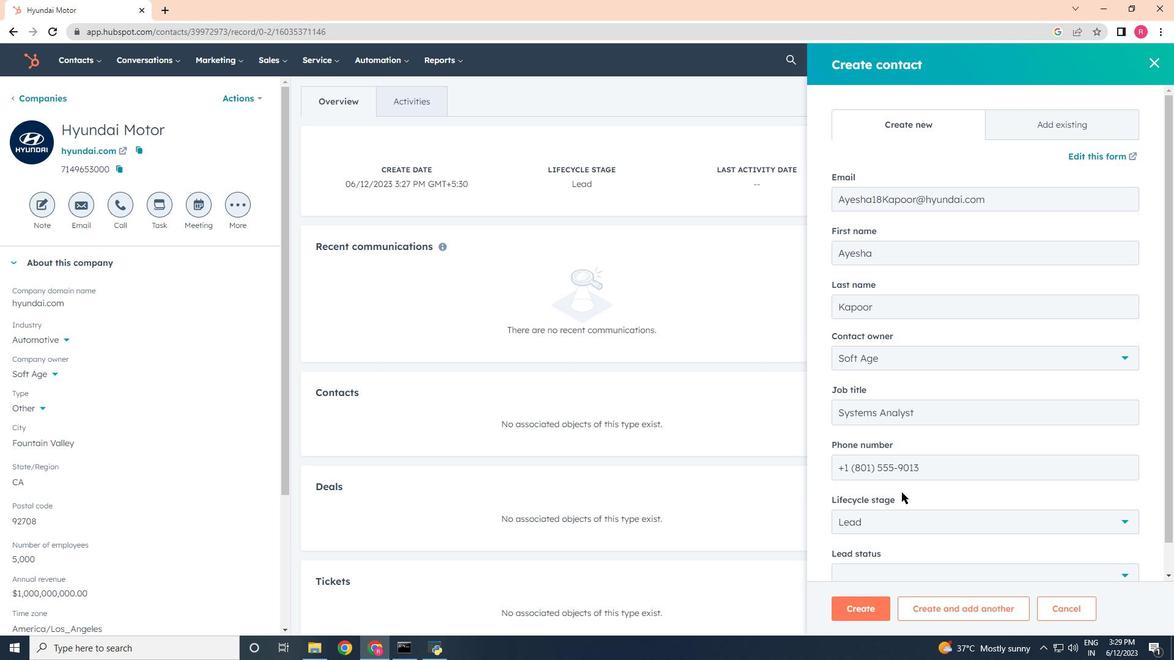 
Action: Mouse scrolled (901, 499) with delta (0, 0)
Screenshot: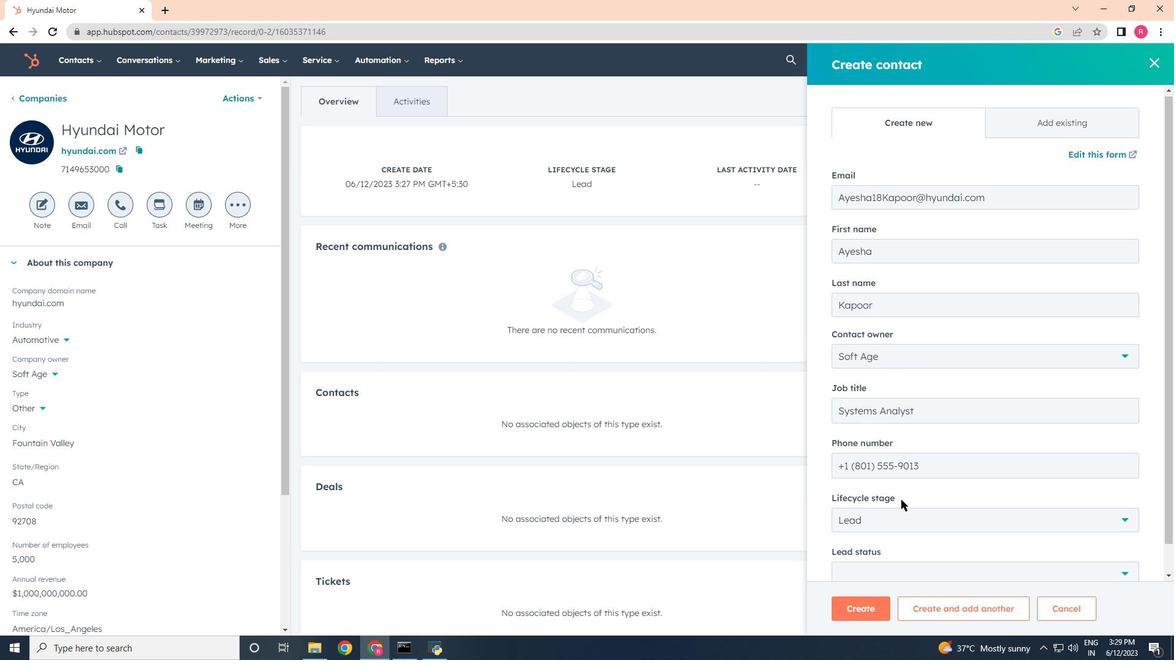 
Action: Mouse moved to (901, 494)
Screenshot: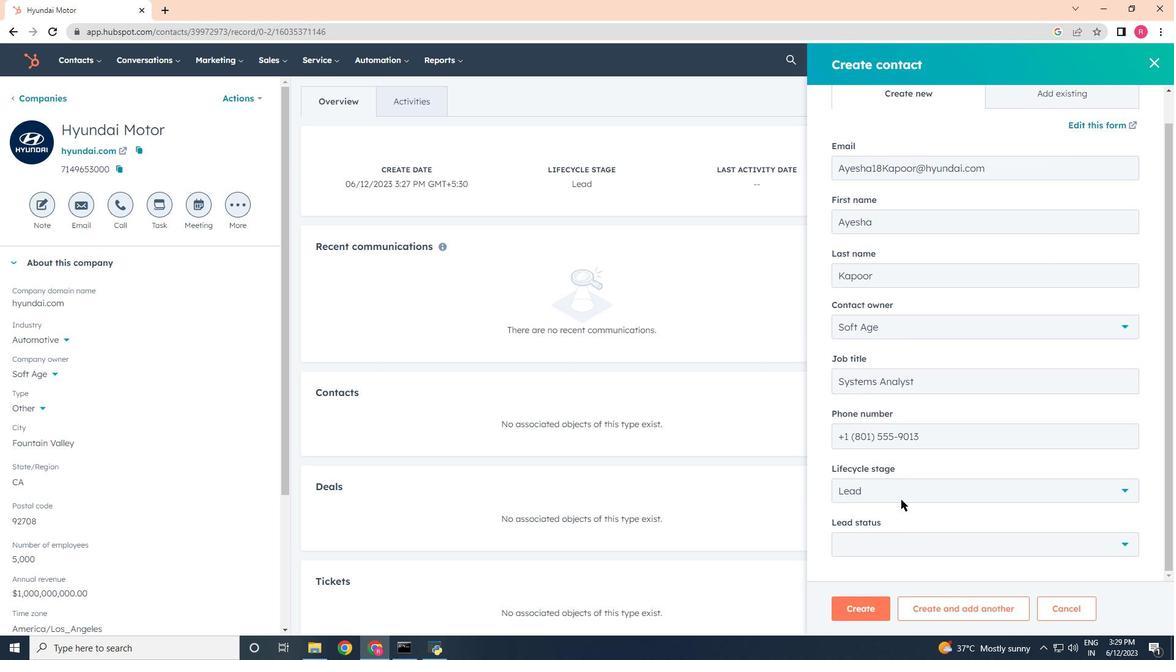 
Action: Mouse pressed left at (901, 494)
Screenshot: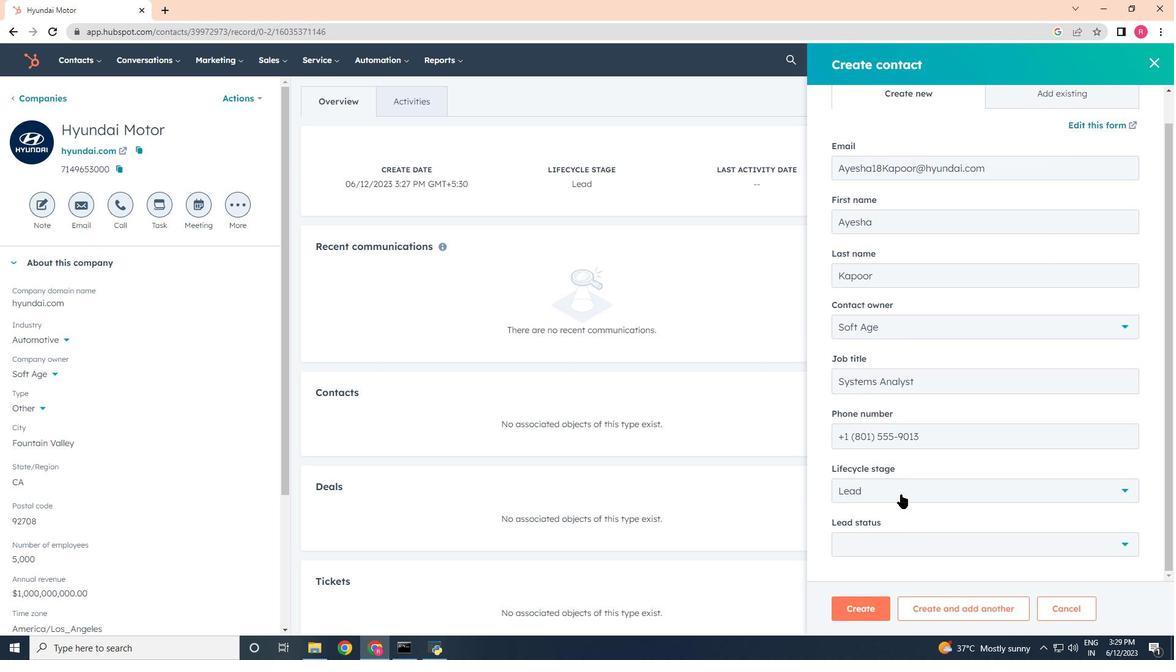 
Action: Mouse moved to (867, 384)
Screenshot: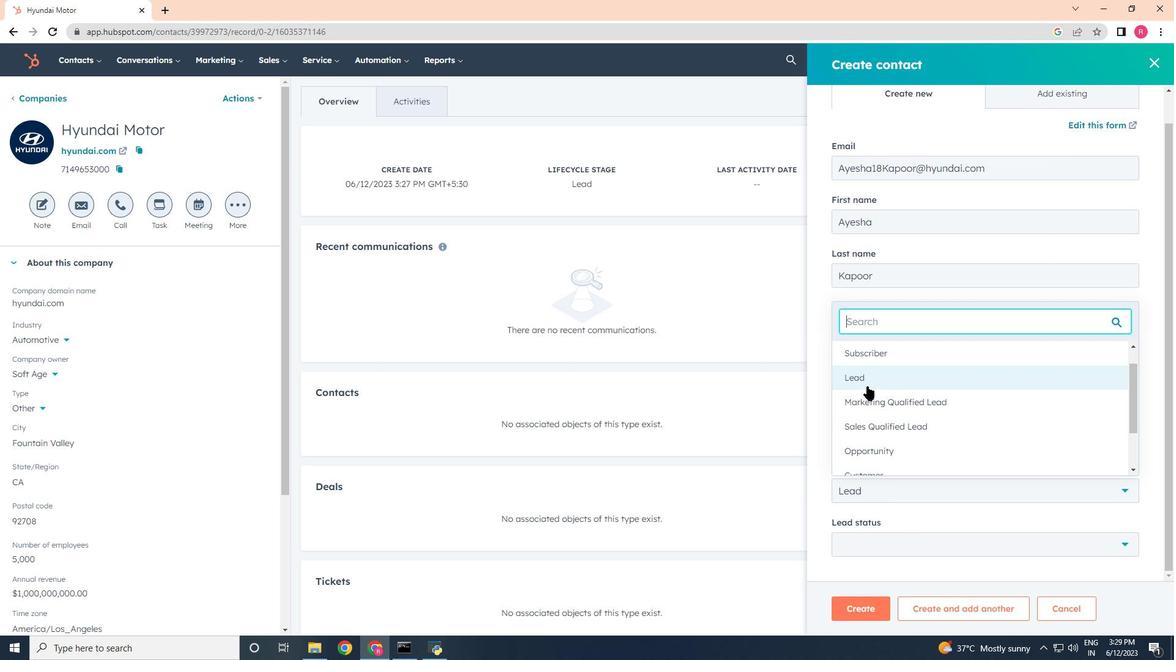 
Action: Mouse pressed left at (867, 384)
Screenshot: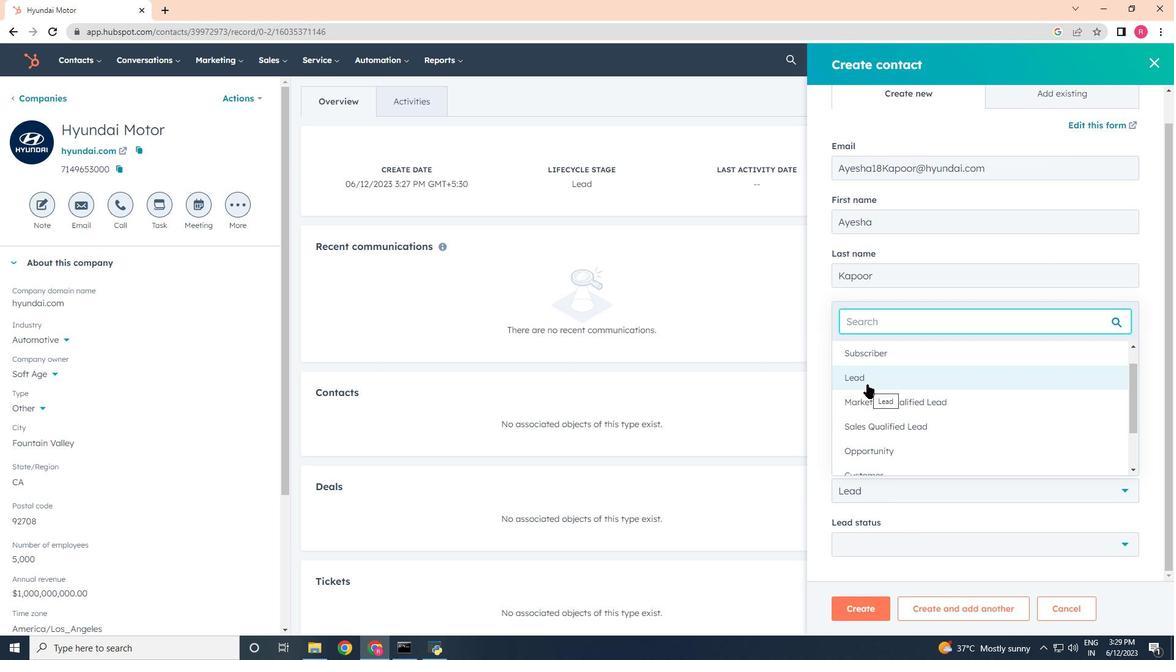 
Action: Mouse moved to (870, 545)
Screenshot: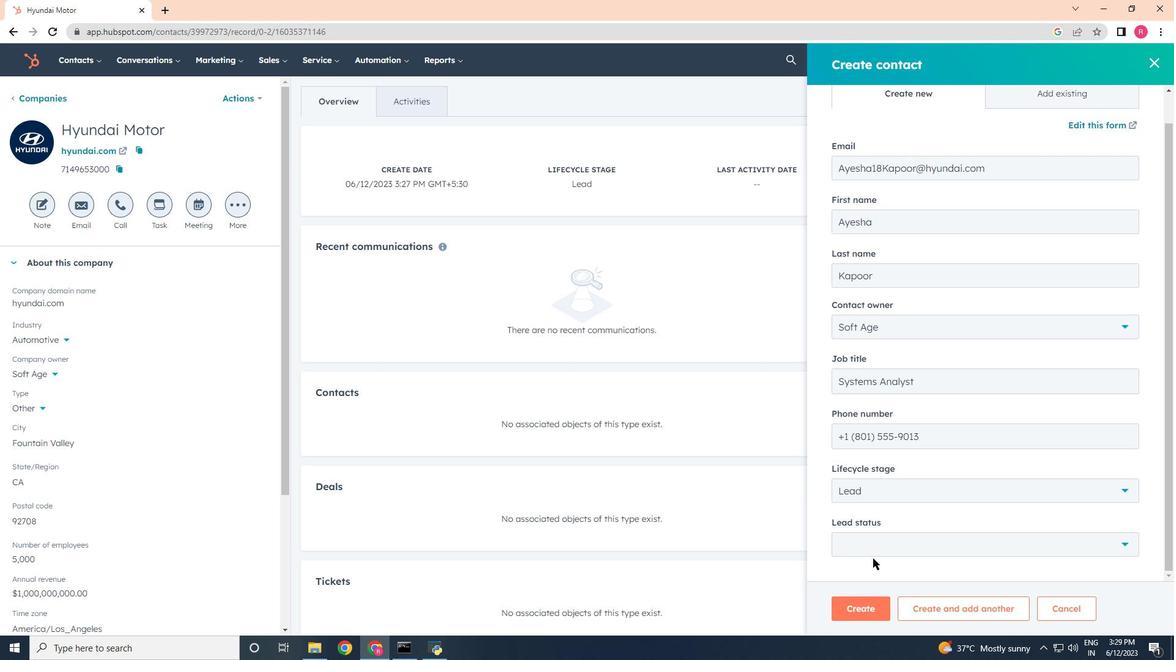 
Action: Mouse pressed left at (870, 545)
Screenshot: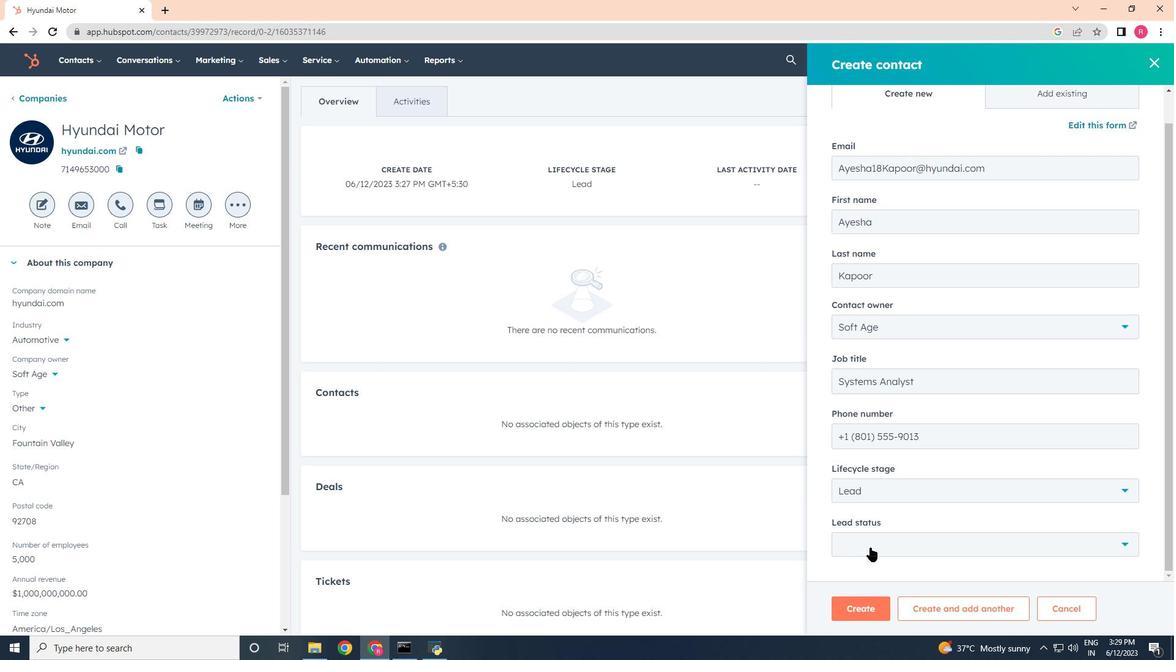
Action: Mouse moved to (857, 465)
Screenshot: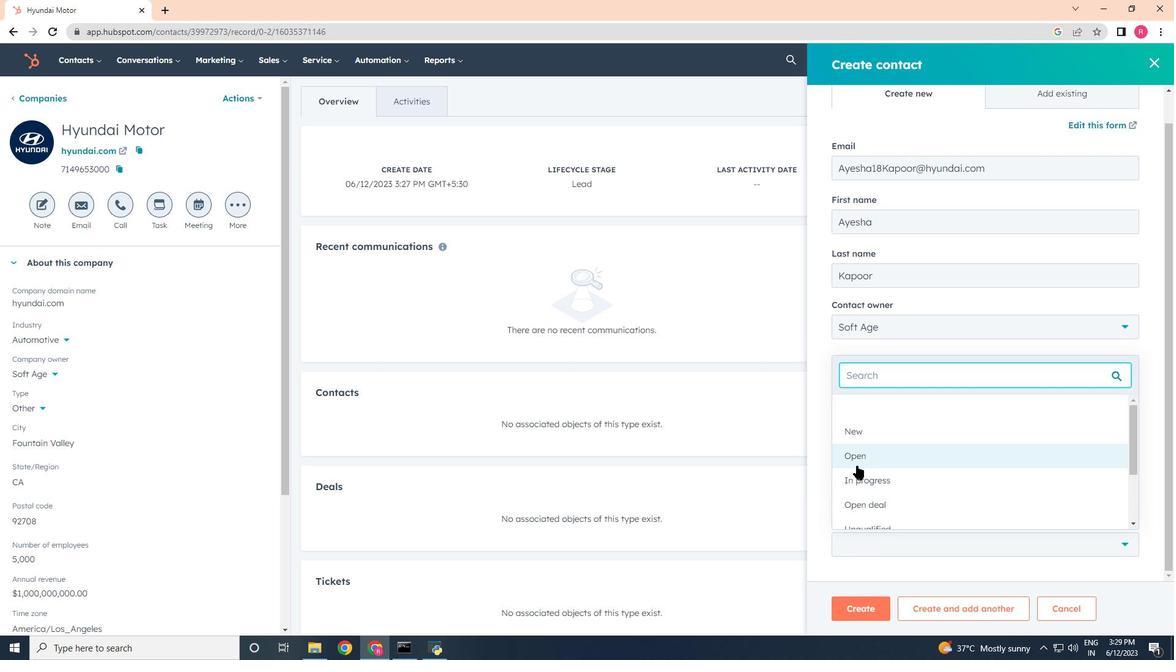 
Action: Mouse pressed left at (857, 465)
Screenshot: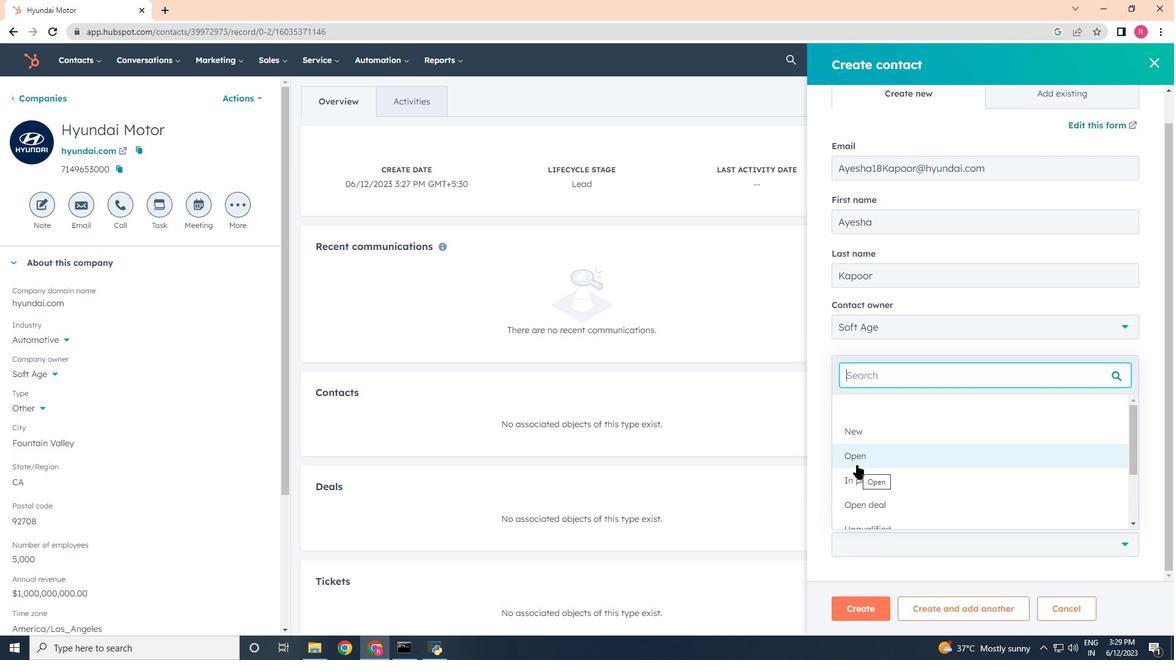 
Action: Mouse moved to (866, 614)
Screenshot: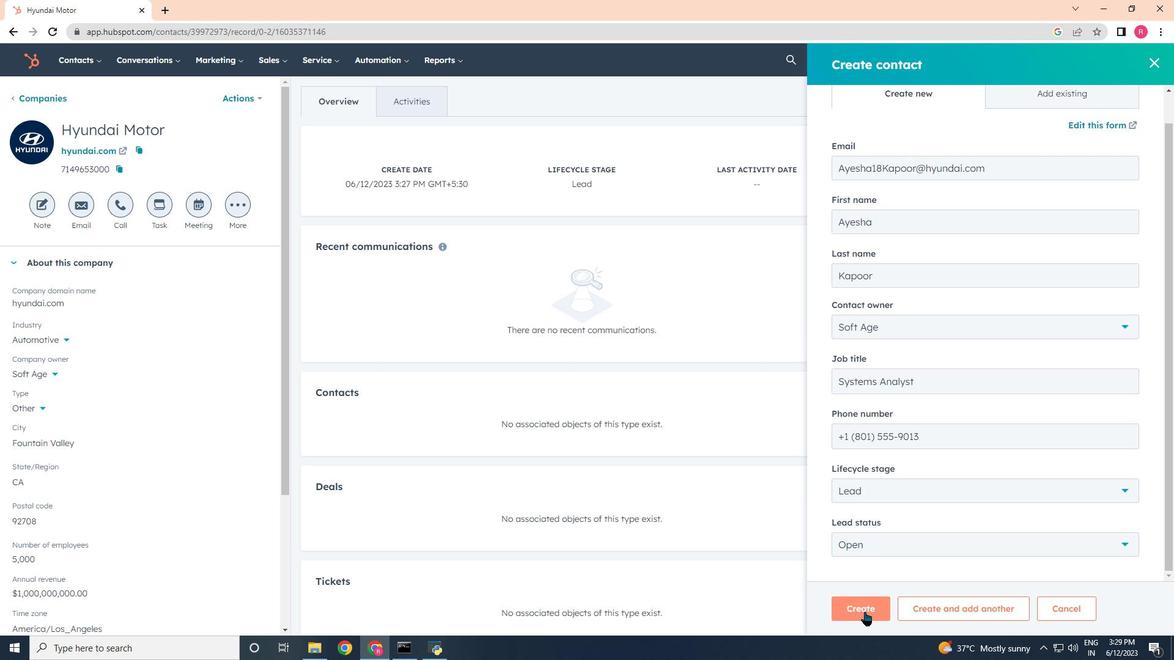 
Action: Mouse pressed left at (866, 614)
Screenshot: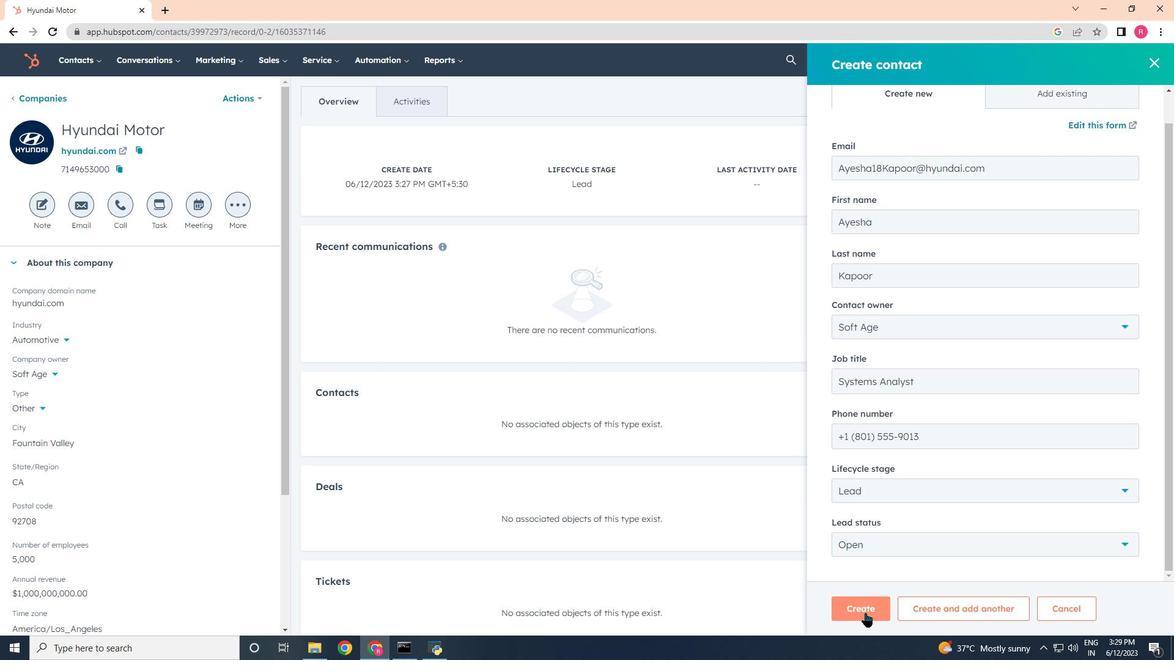 
Action: Mouse moved to (862, 611)
Screenshot: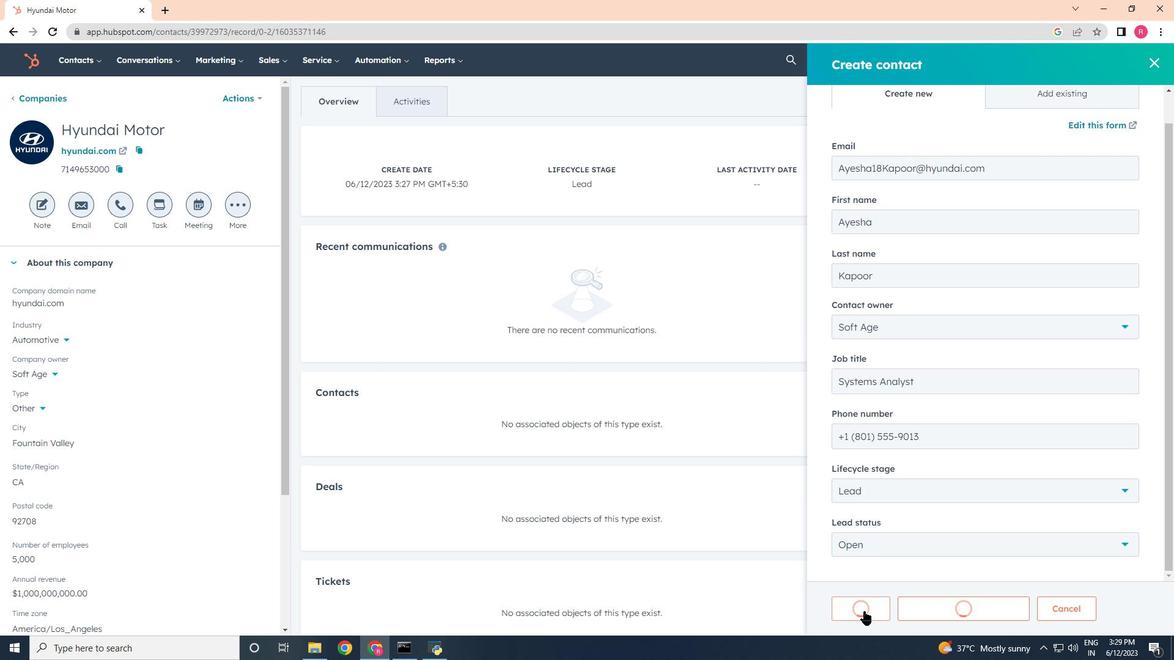 
